 Task: Create a blank project AgileMind with privacy Public and default view as List and in the team Taskers . Create three sections in the project as To-Do, Doing and Done
Action: Mouse moved to (656, 453)
Screenshot: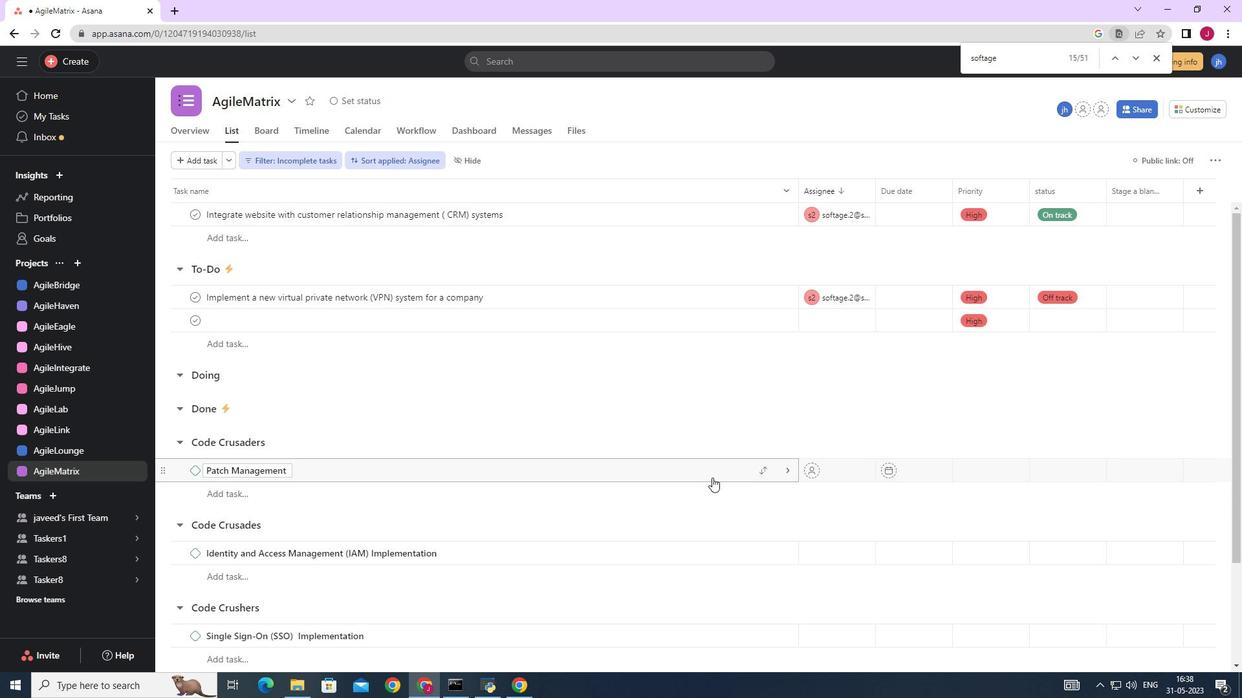 
Action: Mouse scrolled (659, 455) with delta (0, 0)
Screenshot: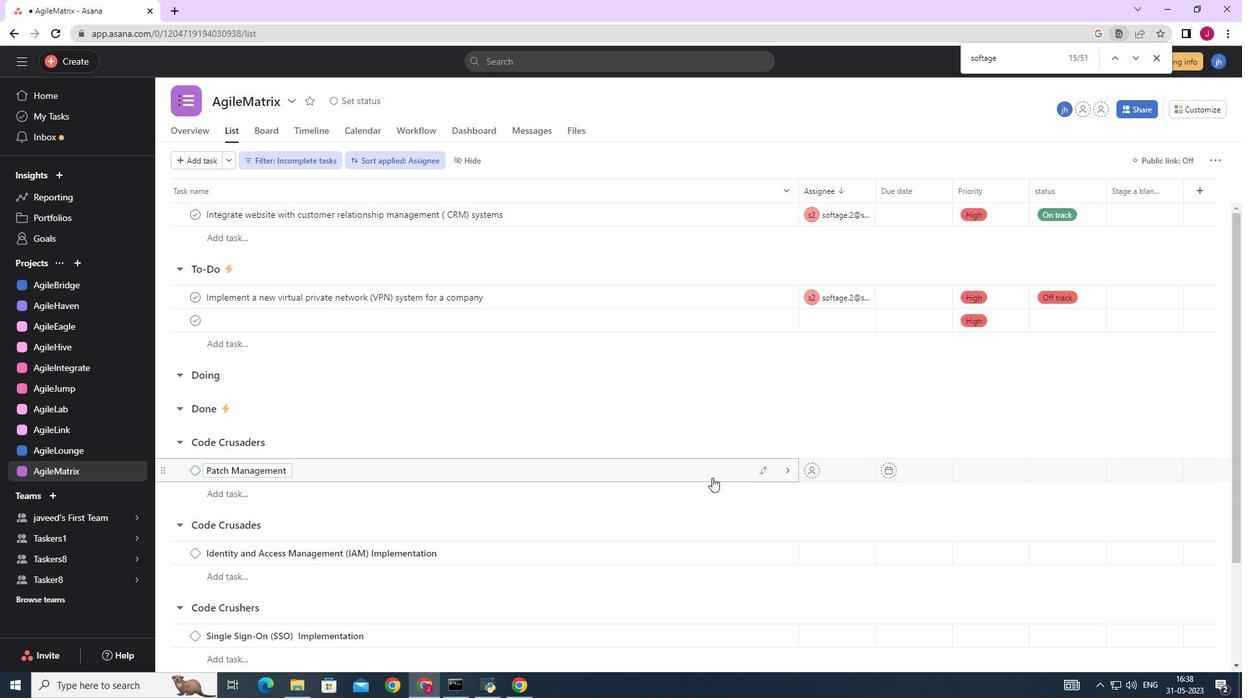 
Action: Mouse moved to (652, 450)
Screenshot: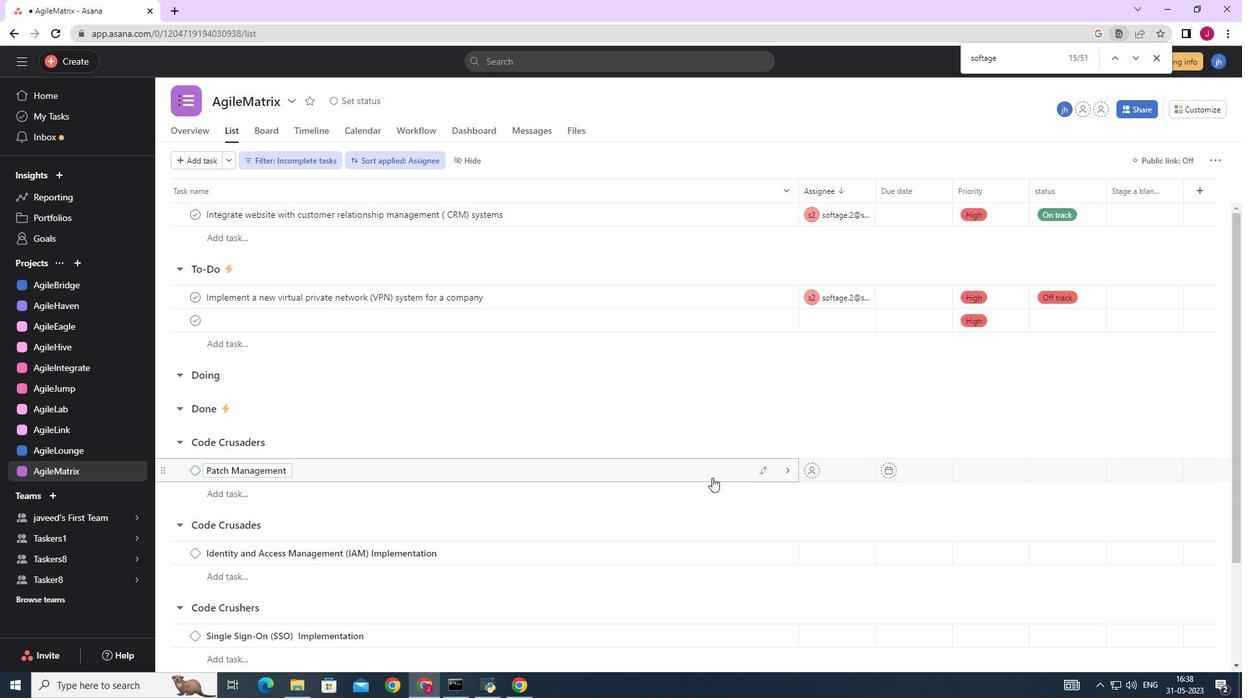 
Action: Mouse scrolled (656, 452) with delta (0, 0)
Screenshot: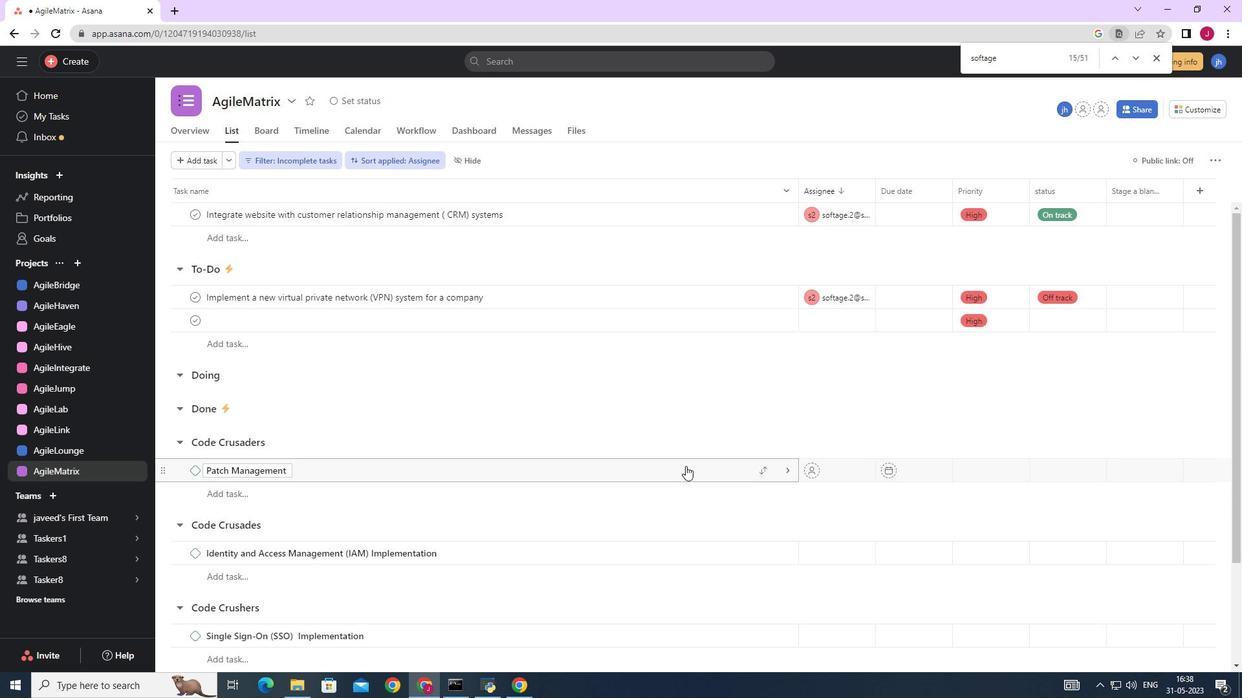 
Action: Mouse moved to (634, 439)
Screenshot: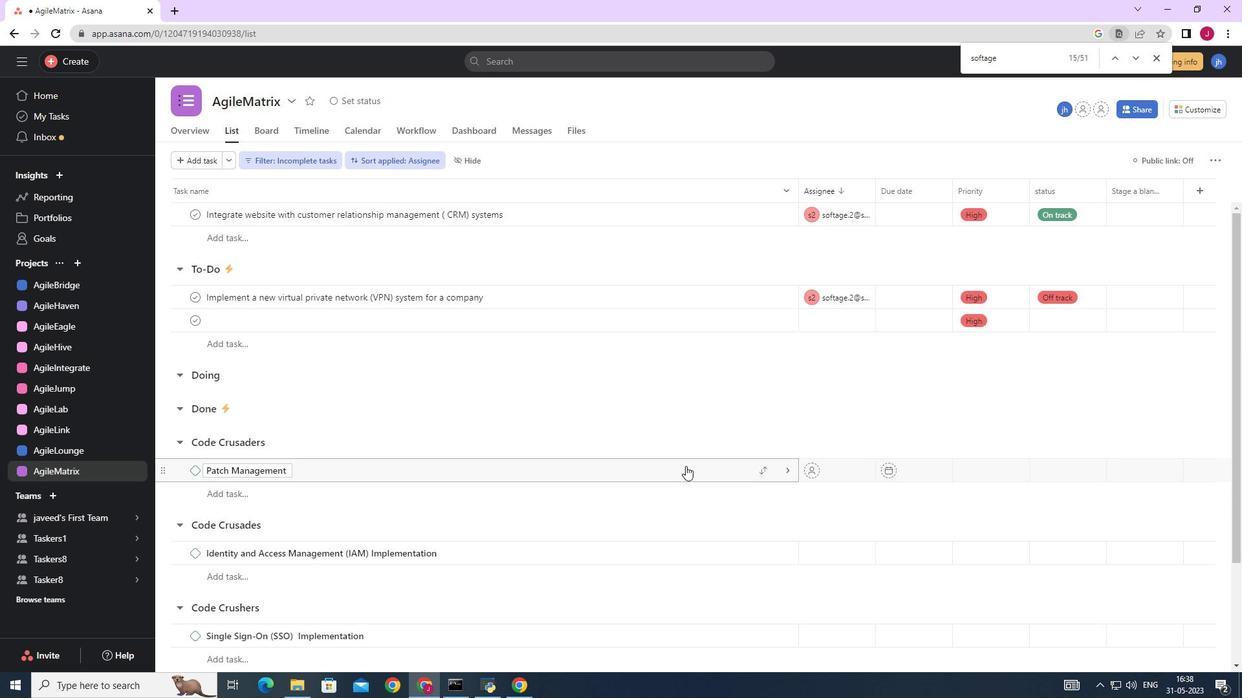 
Action: Mouse scrolled (648, 448) with delta (0, 0)
Screenshot: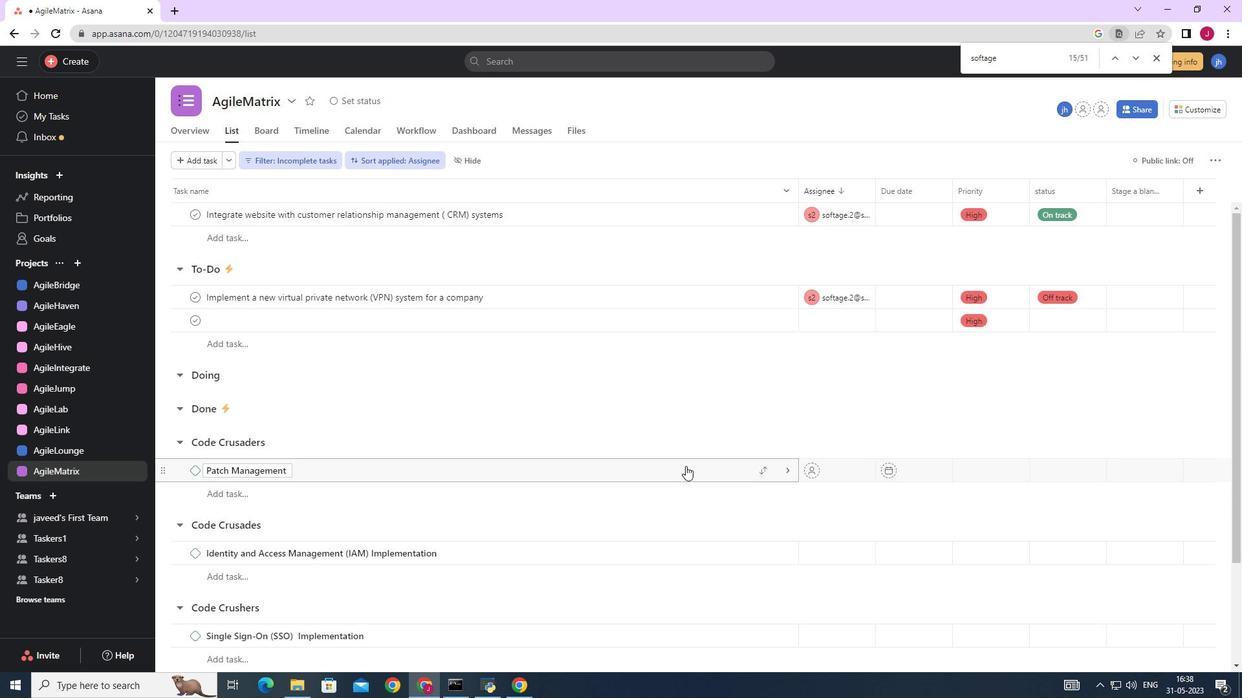
Action: Mouse moved to (583, 419)
Screenshot: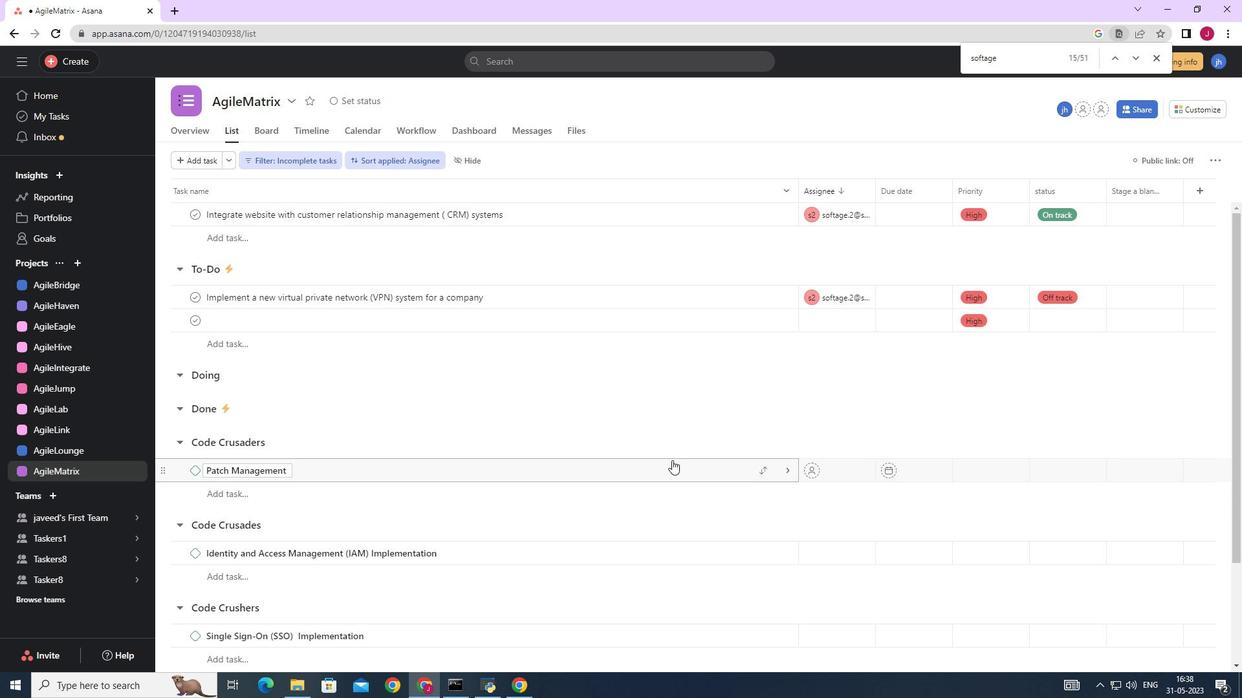 
Action: Mouse scrolled (598, 424) with delta (0, 0)
Screenshot: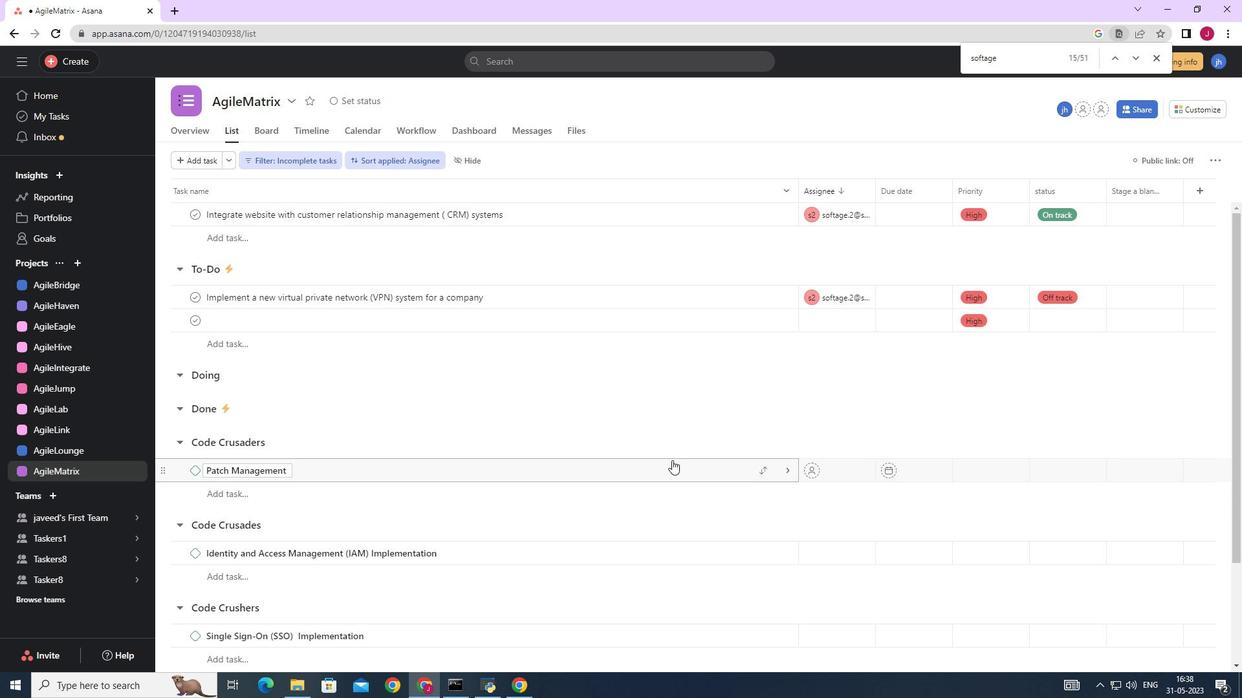 
Action: Mouse moved to (71, 262)
Screenshot: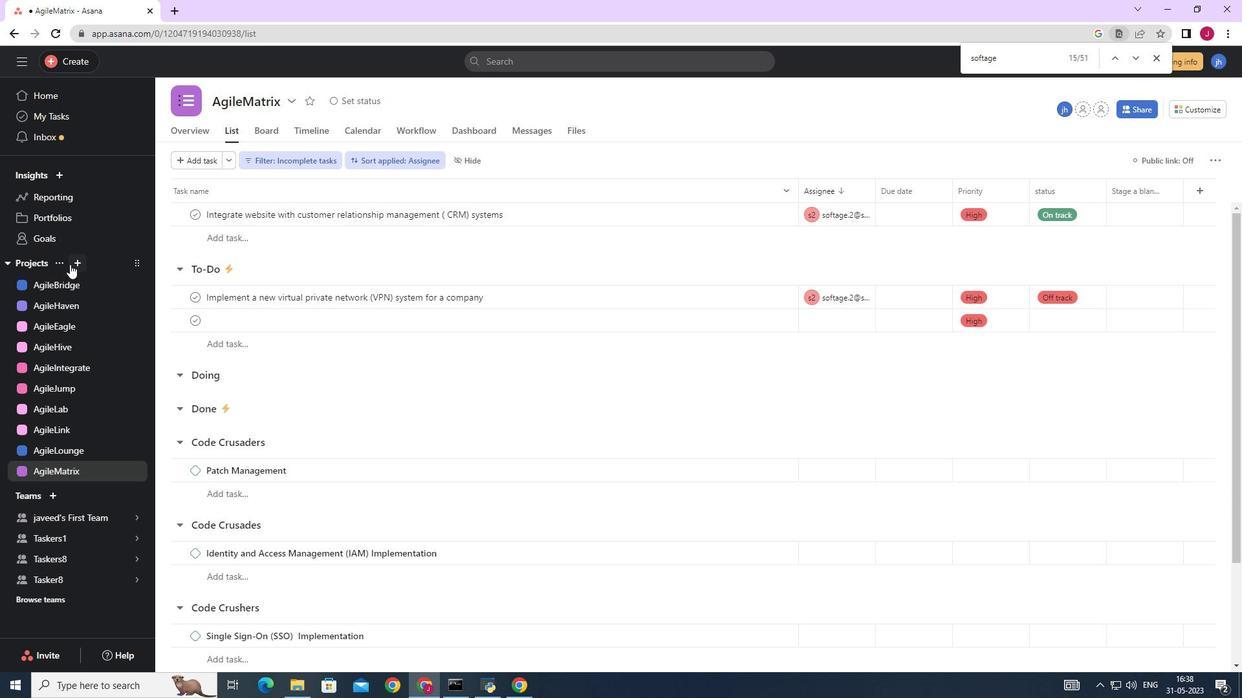 
Action: Mouse pressed left at (71, 262)
Screenshot: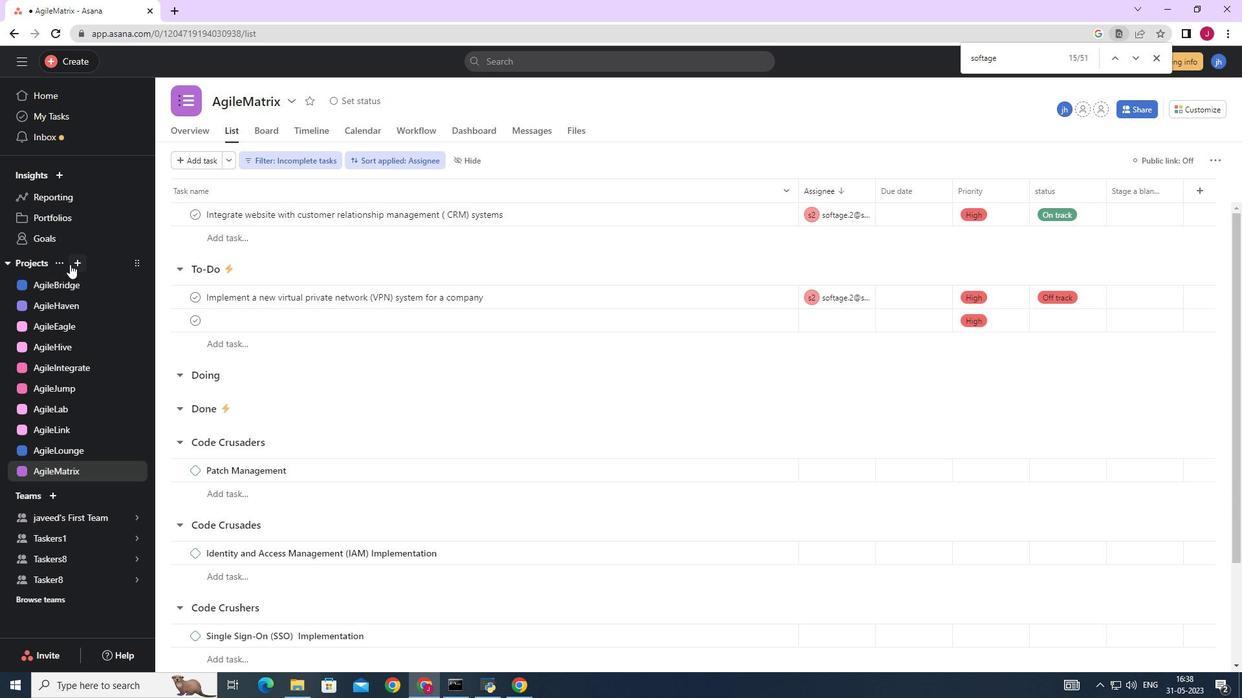 
Action: Mouse moved to (121, 287)
Screenshot: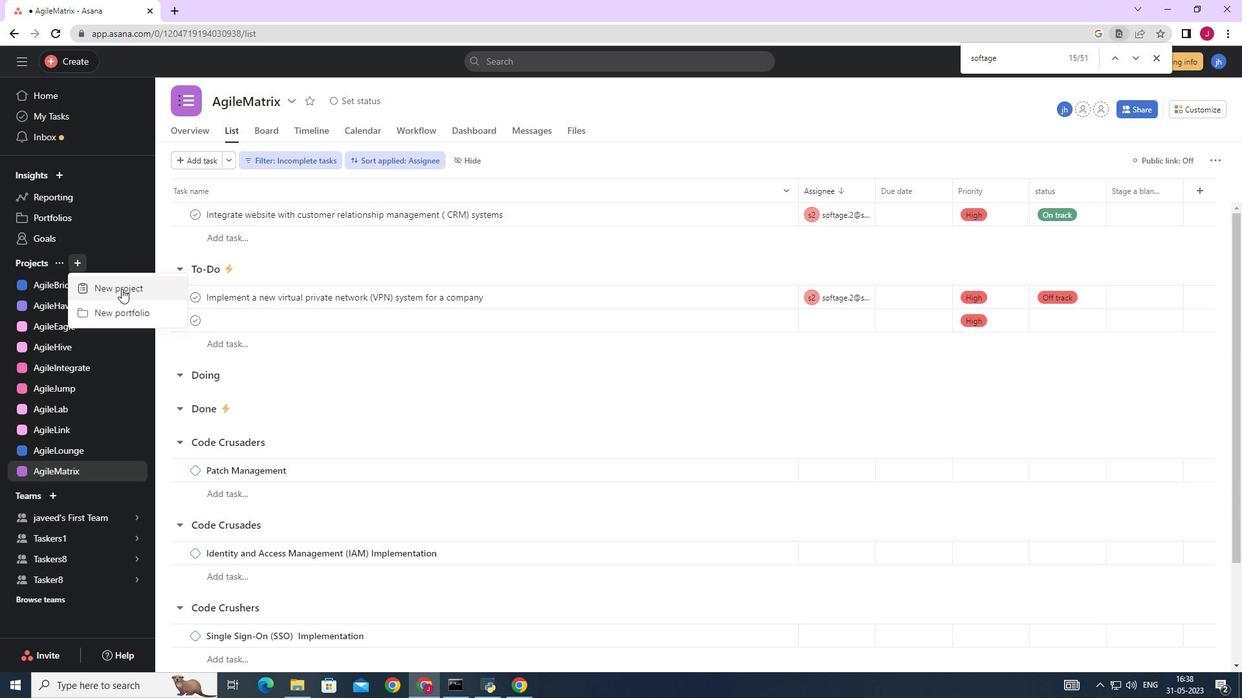 
Action: Mouse pressed left at (121, 287)
Screenshot: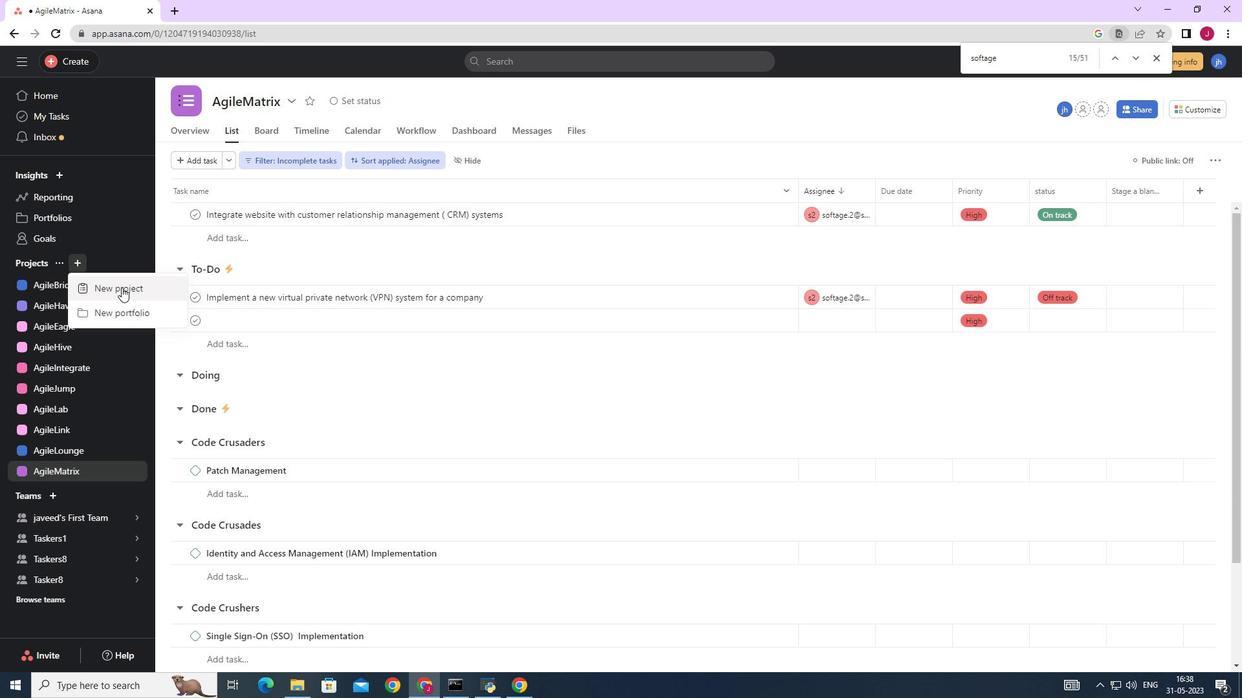 
Action: Mouse moved to (537, 266)
Screenshot: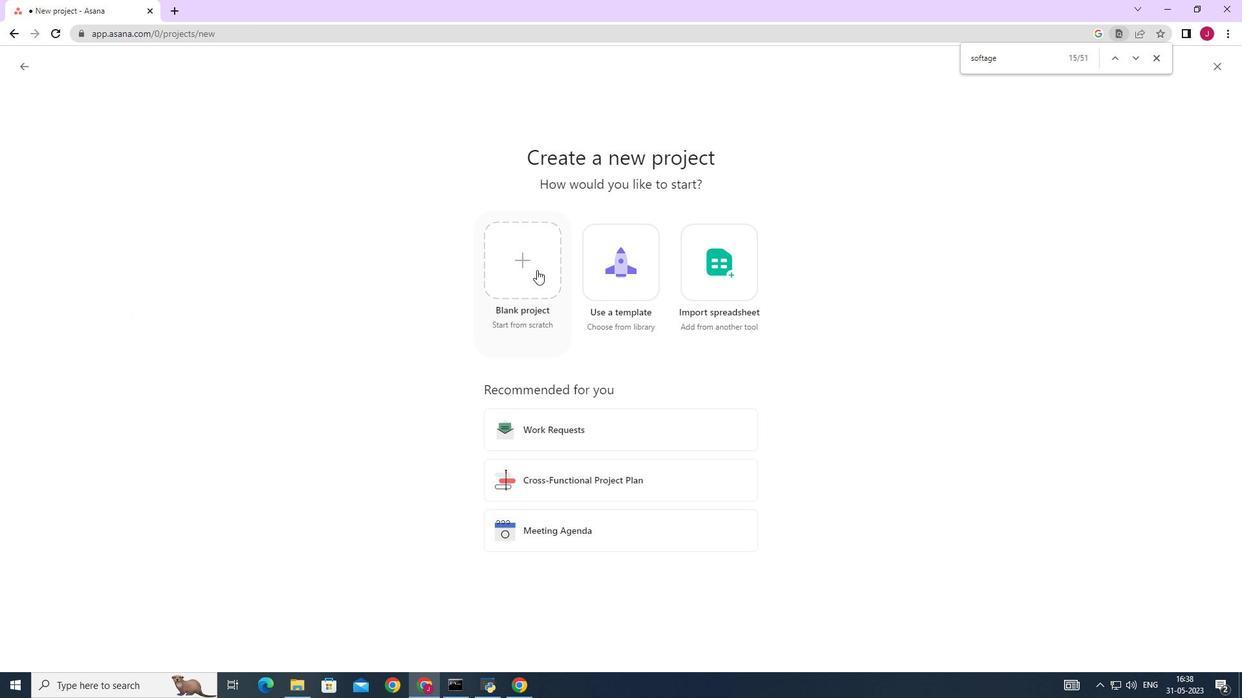
Action: Mouse pressed left at (537, 266)
Screenshot: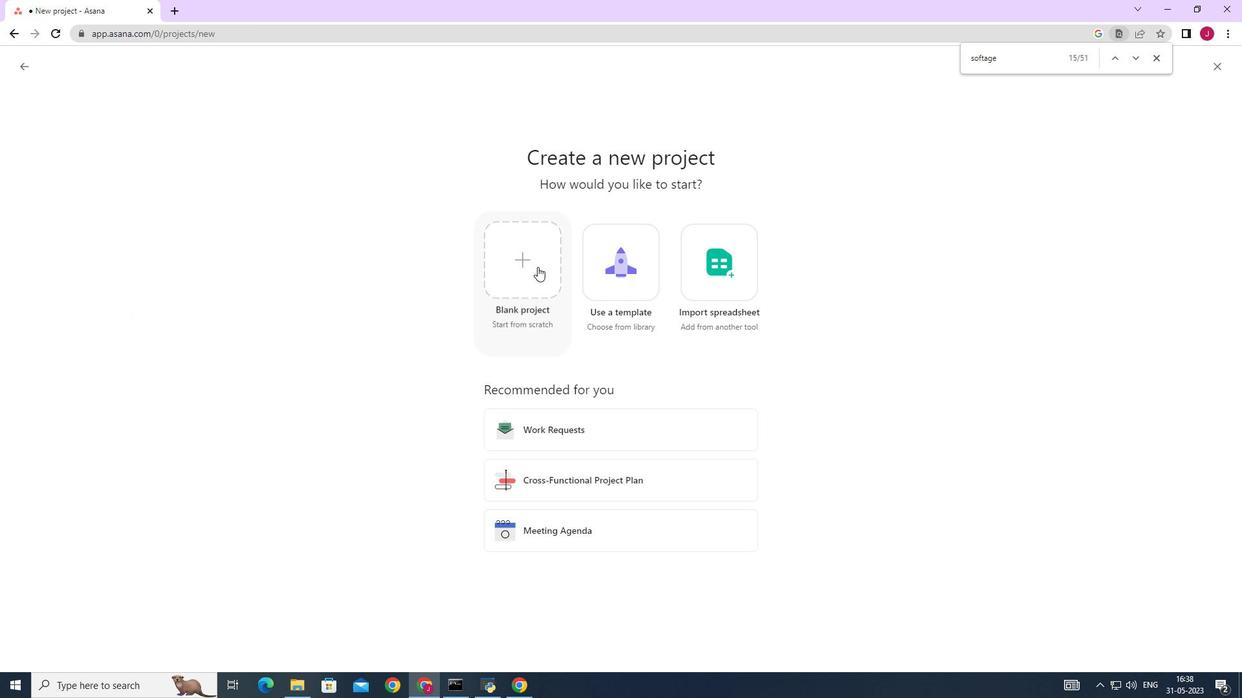 
Action: Mouse moved to (339, 165)
Screenshot: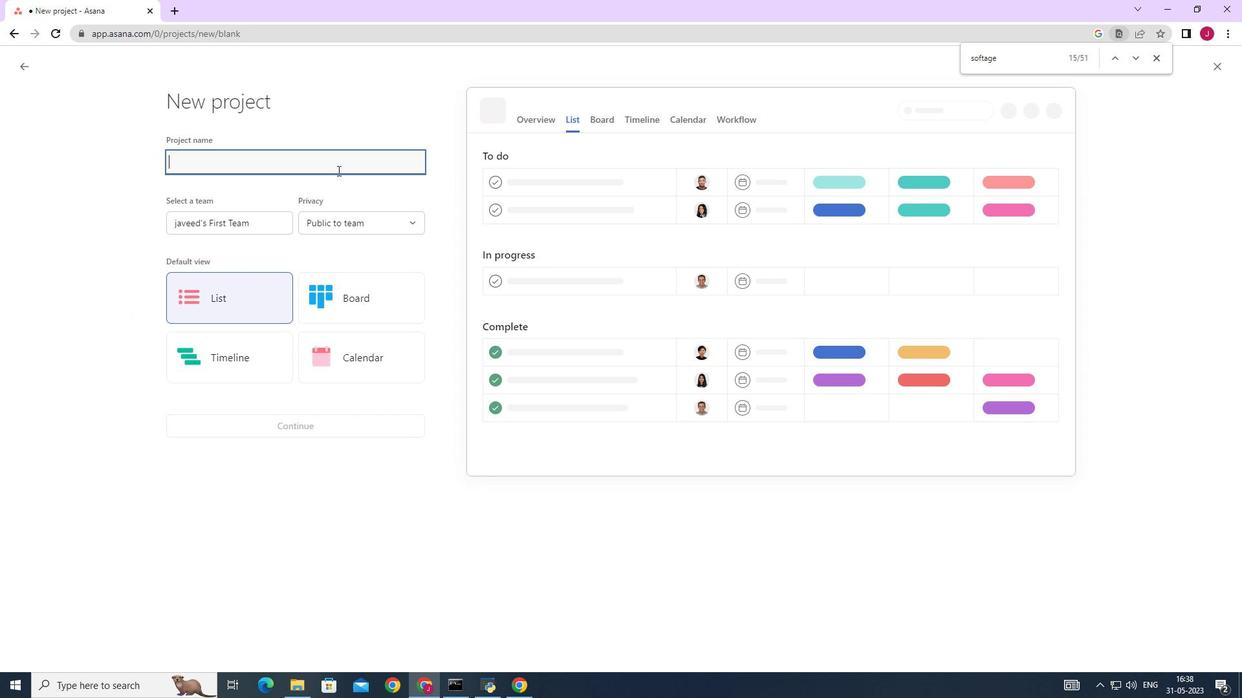 
Action: Key pressed <Key.caps_lock>A<Key.caps_lock>gile<Key.caps_lock>M<Key.caps_lock>ind
Screenshot: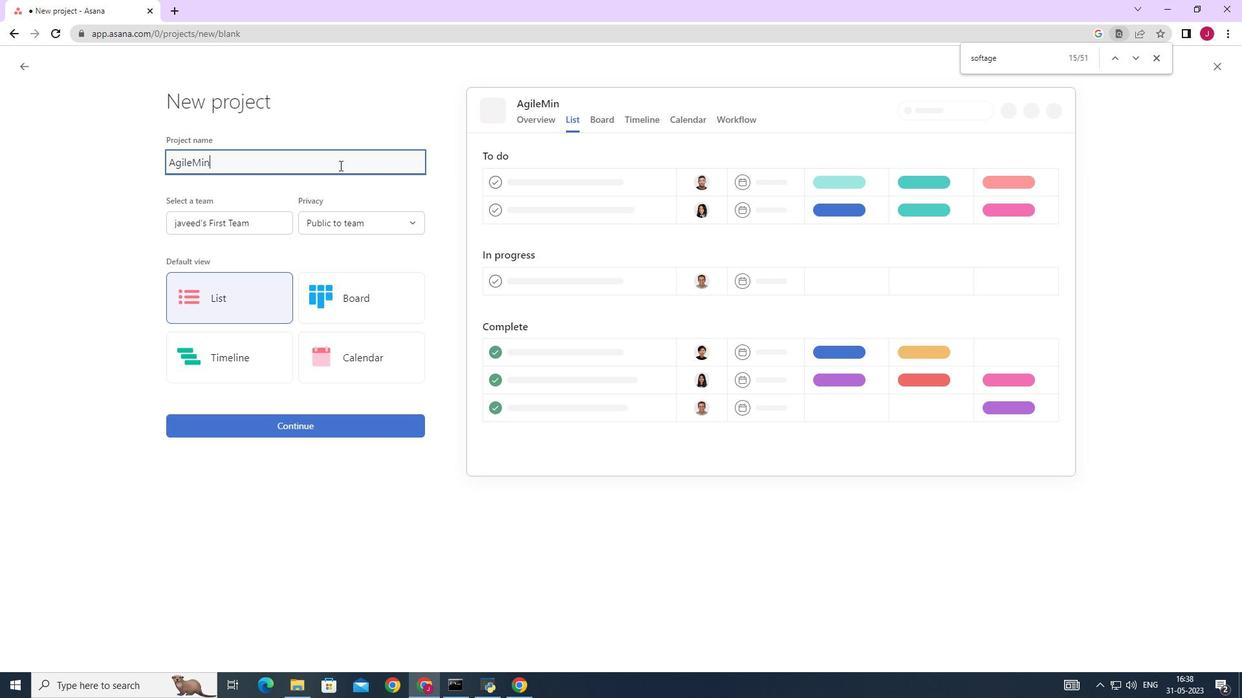 
Action: Mouse moved to (243, 220)
Screenshot: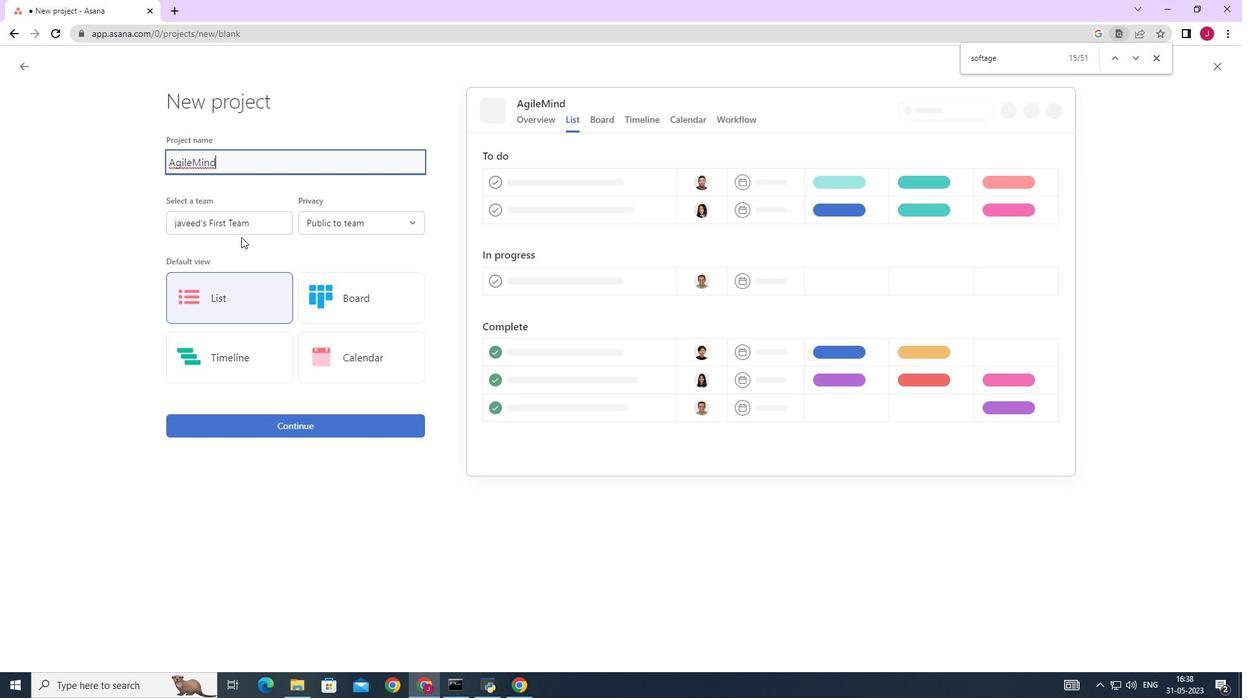 
Action: Mouse pressed left at (243, 220)
Screenshot: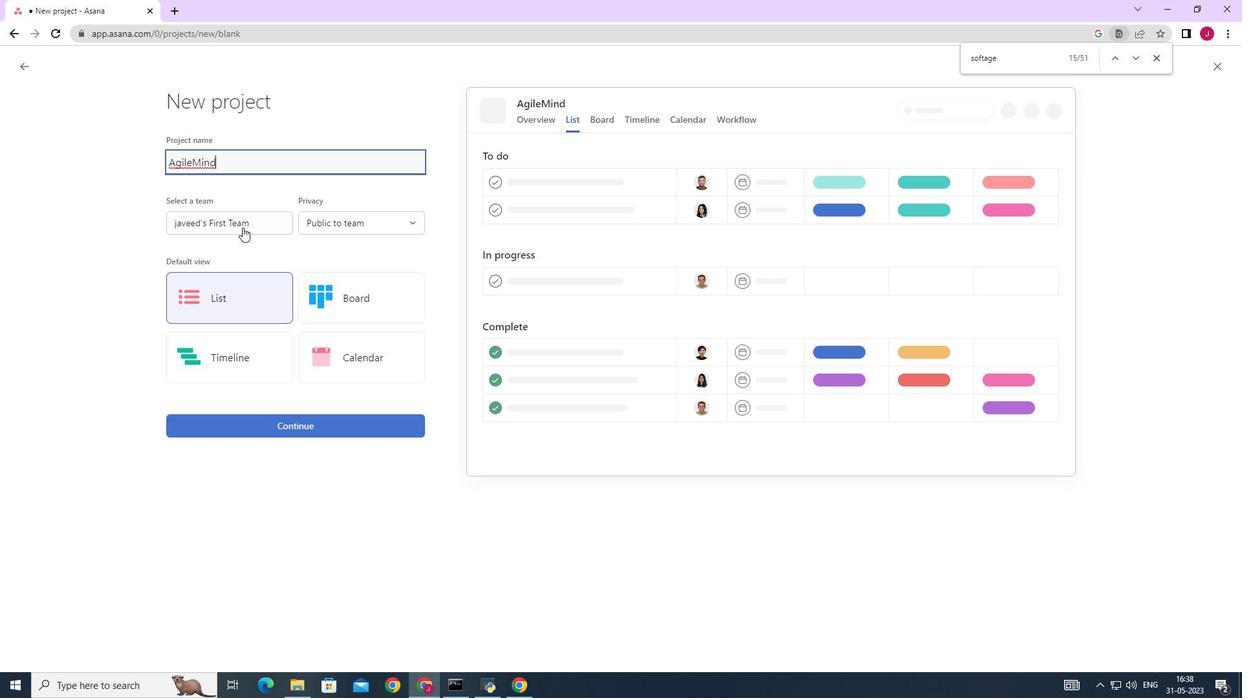 
Action: Mouse moved to (224, 271)
Screenshot: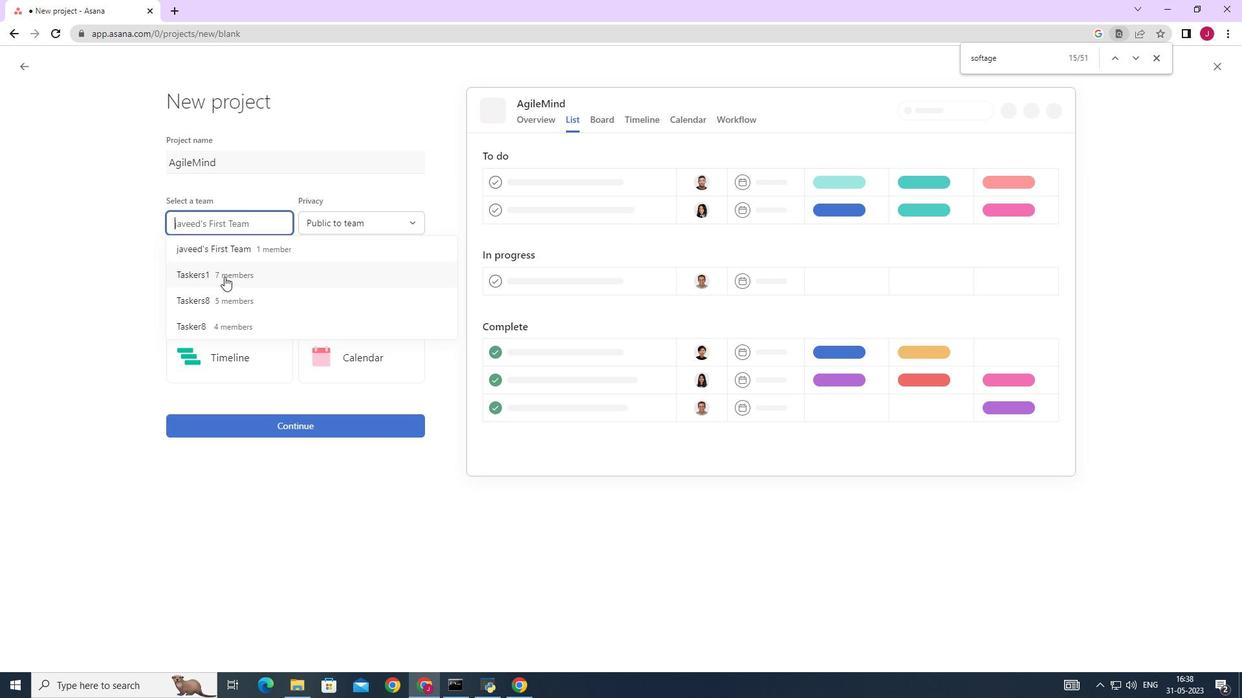 
Action: Mouse pressed left at (224, 271)
Screenshot: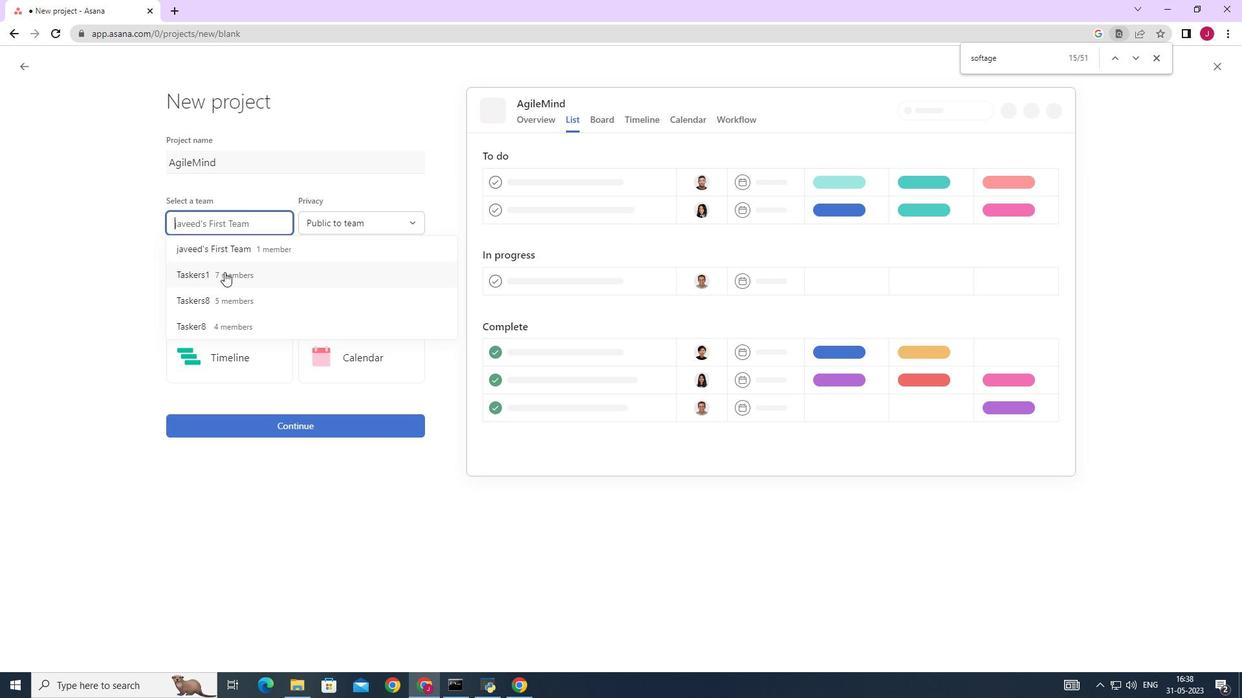
Action: Mouse moved to (368, 225)
Screenshot: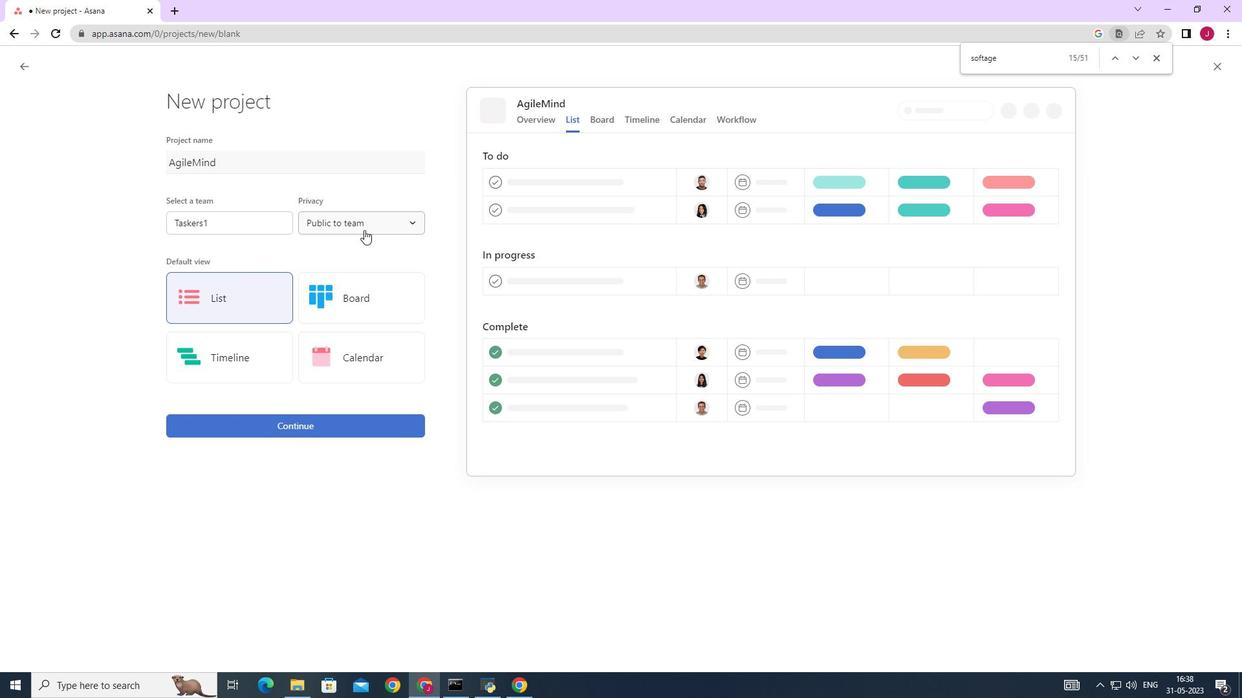 
Action: Mouse pressed left at (368, 225)
Screenshot: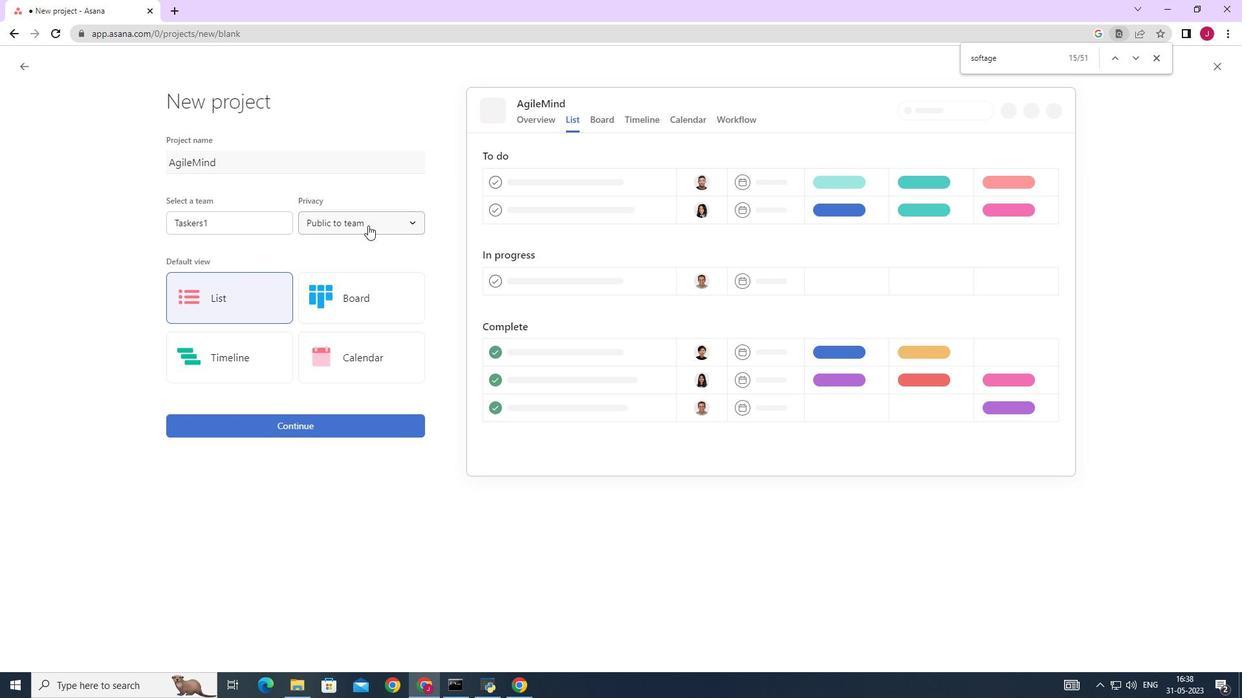 
Action: Mouse moved to (356, 249)
Screenshot: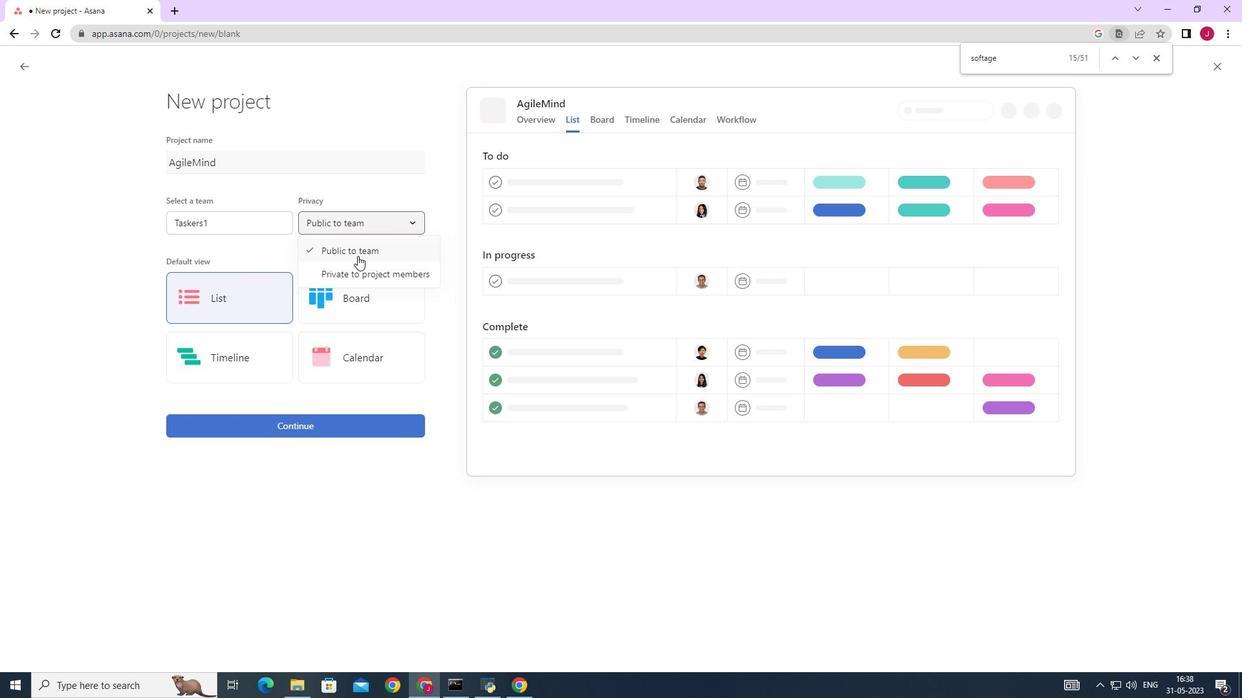 
Action: Mouse pressed left at (356, 249)
Screenshot: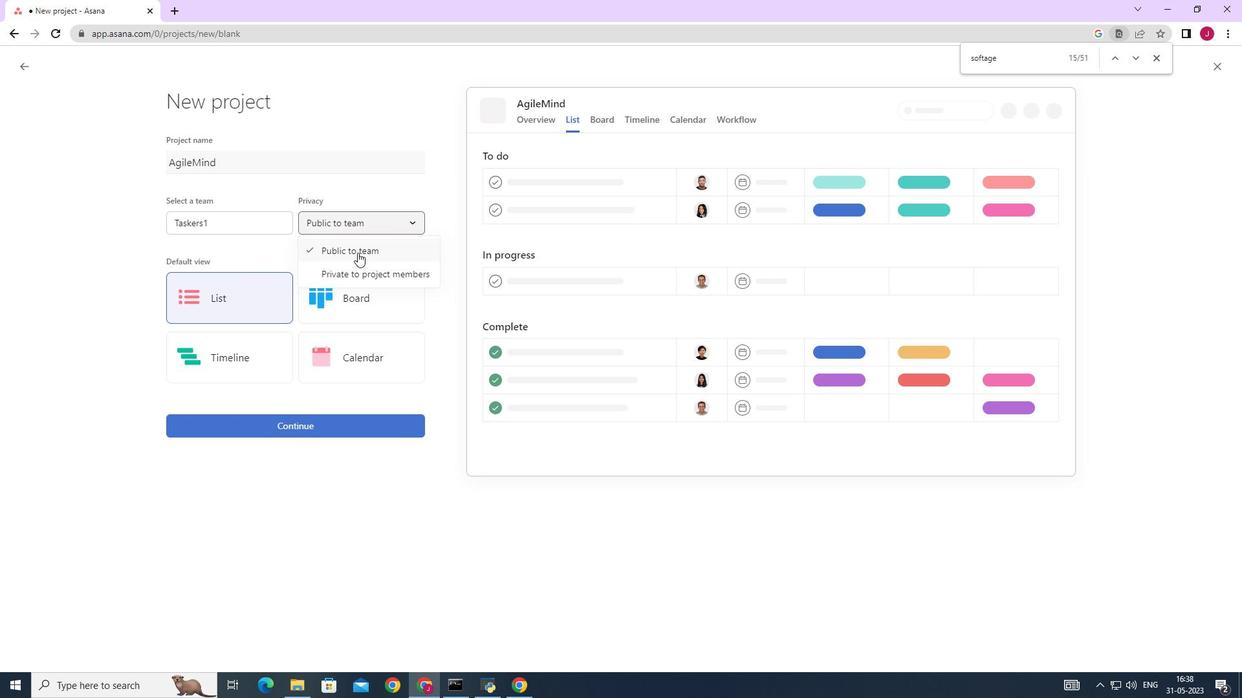 
Action: Mouse moved to (235, 295)
Screenshot: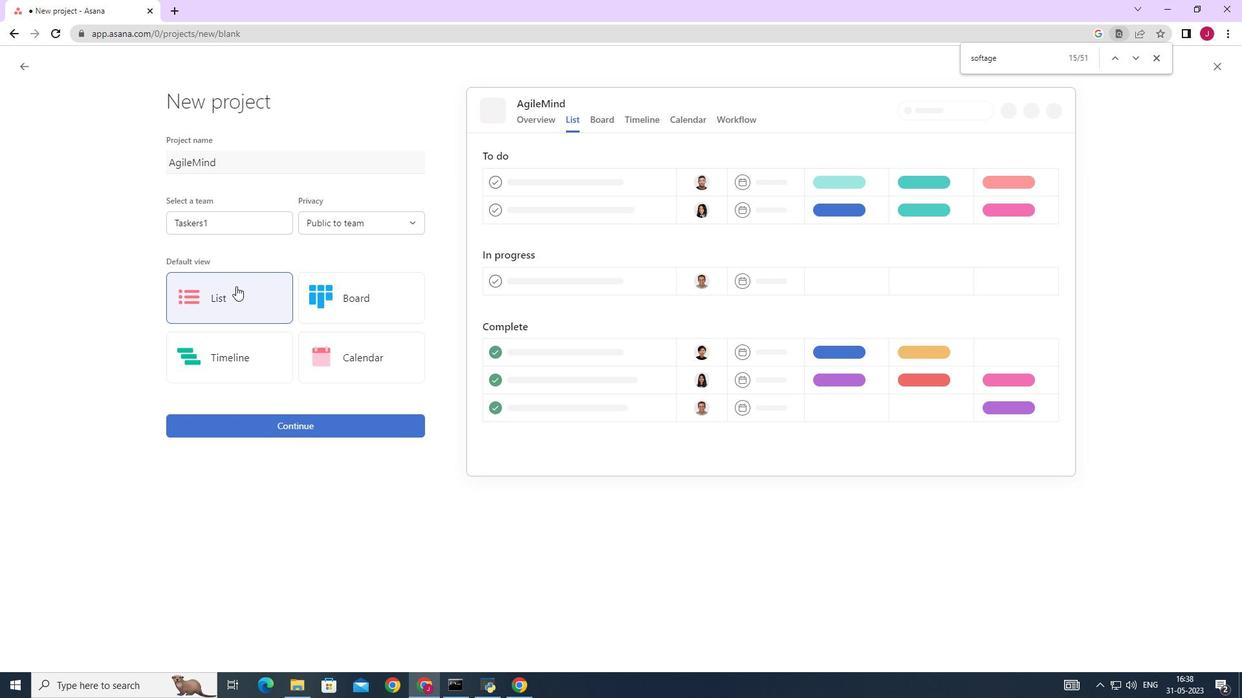 
Action: Mouse pressed left at (235, 295)
Screenshot: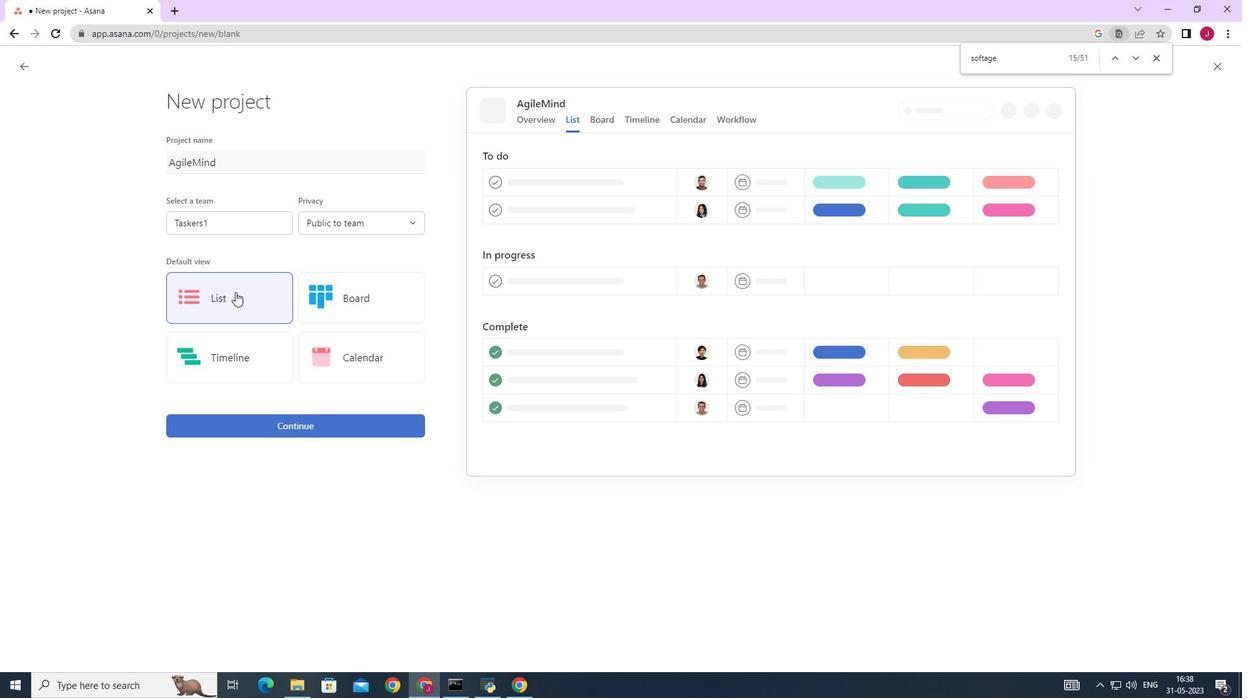 
Action: Mouse moved to (291, 422)
Screenshot: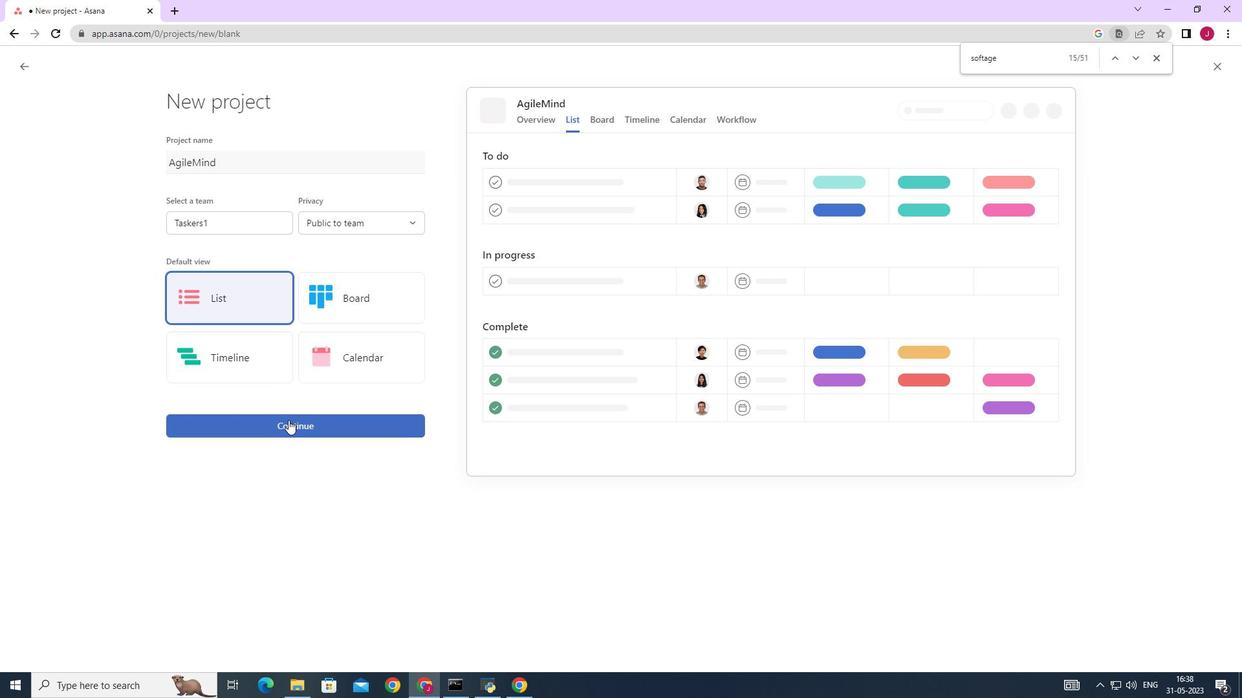 
Action: Mouse pressed left at (291, 422)
Screenshot: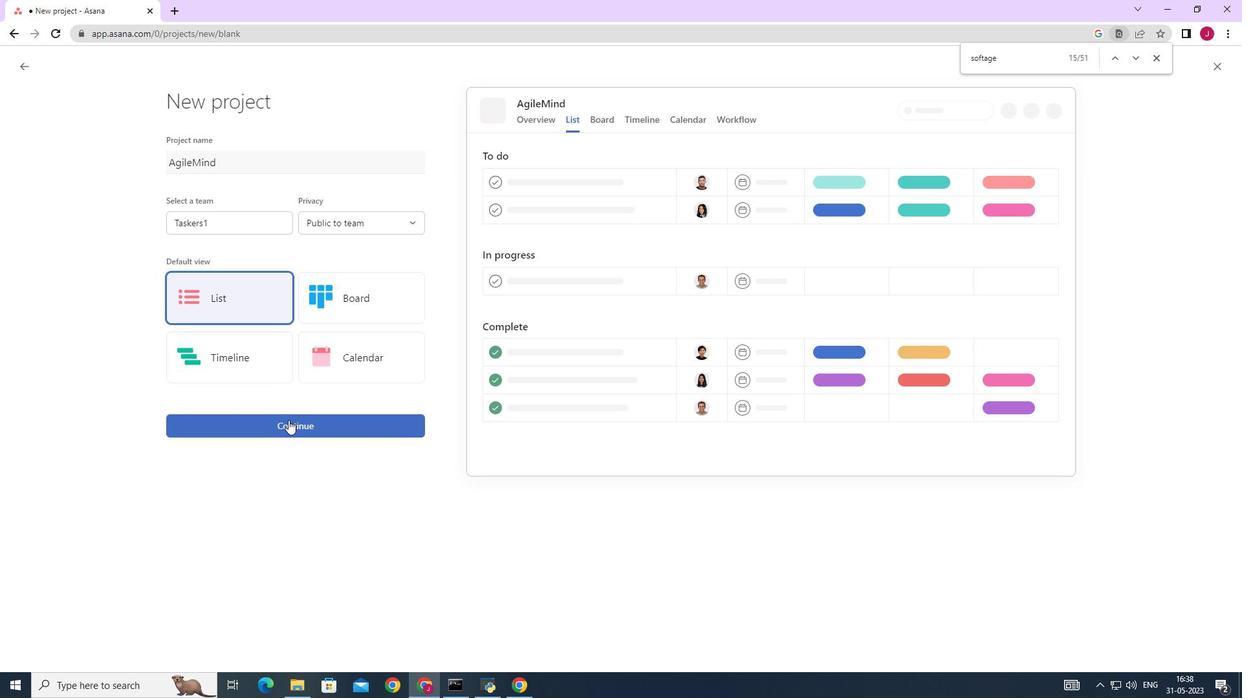
Action: Mouse moved to (302, 342)
Screenshot: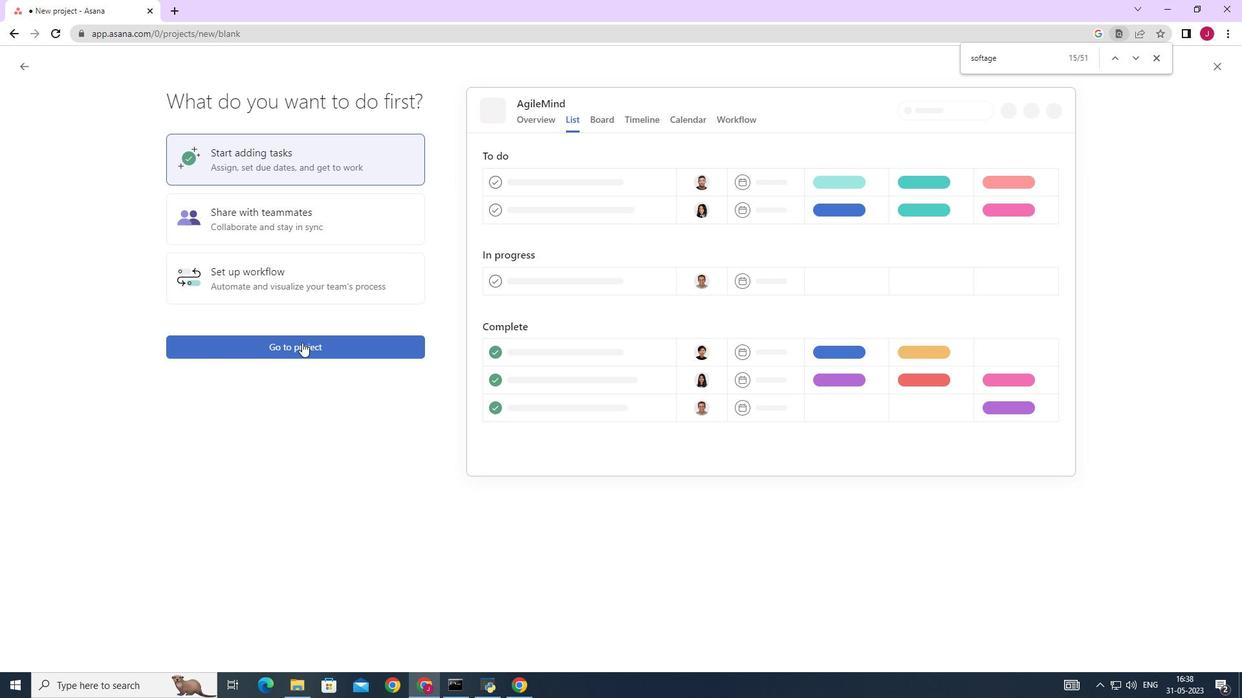 
Action: Mouse pressed left at (302, 342)
Screenshot: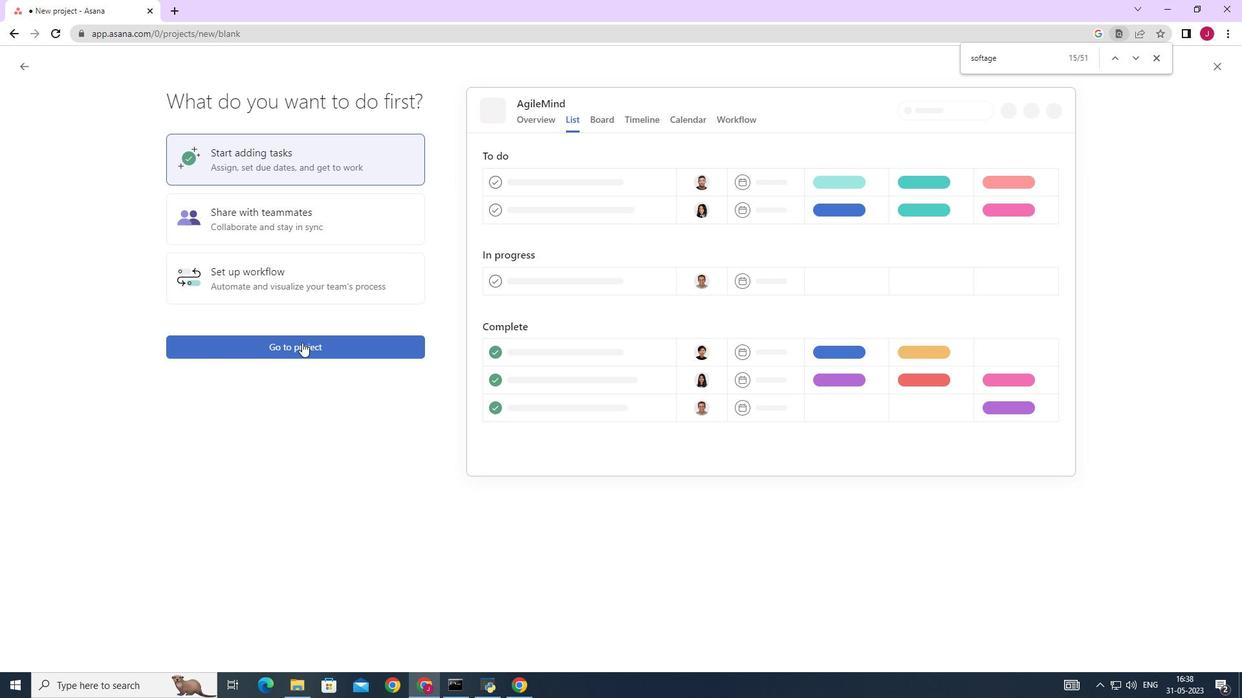 
Action: Mouse moved to (219, 285)
Screenshot: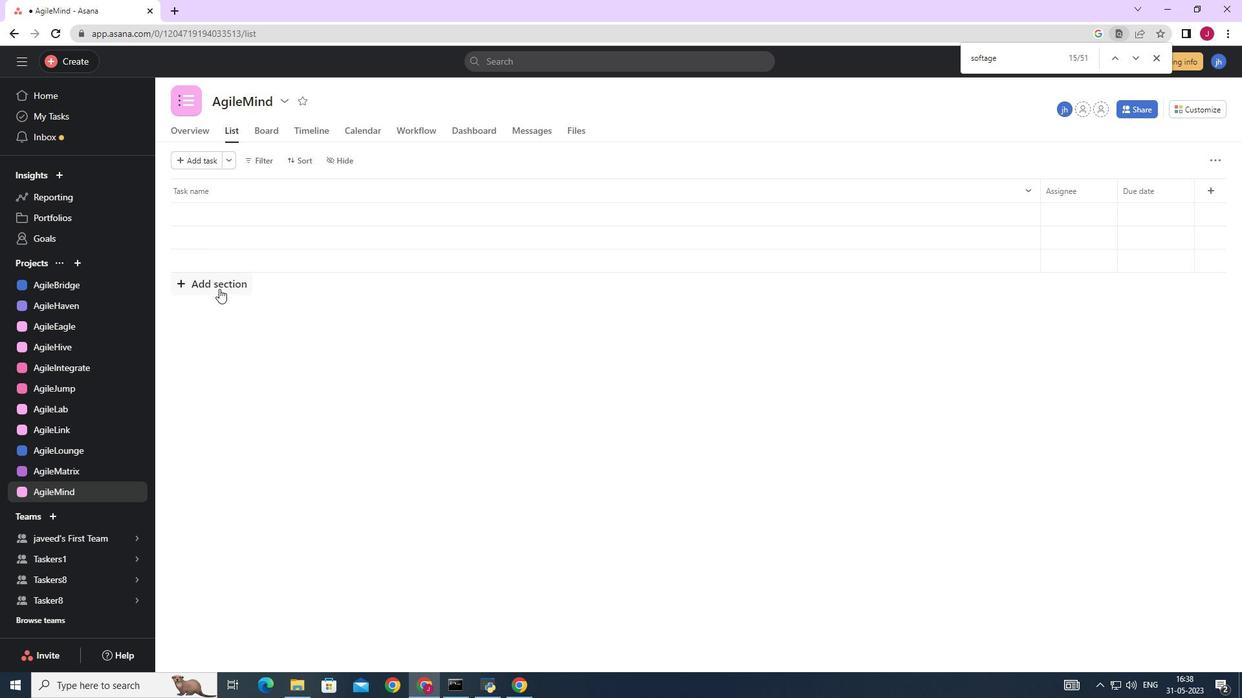 
Action: Mouse pressed left at (219, 285)
Screenshot: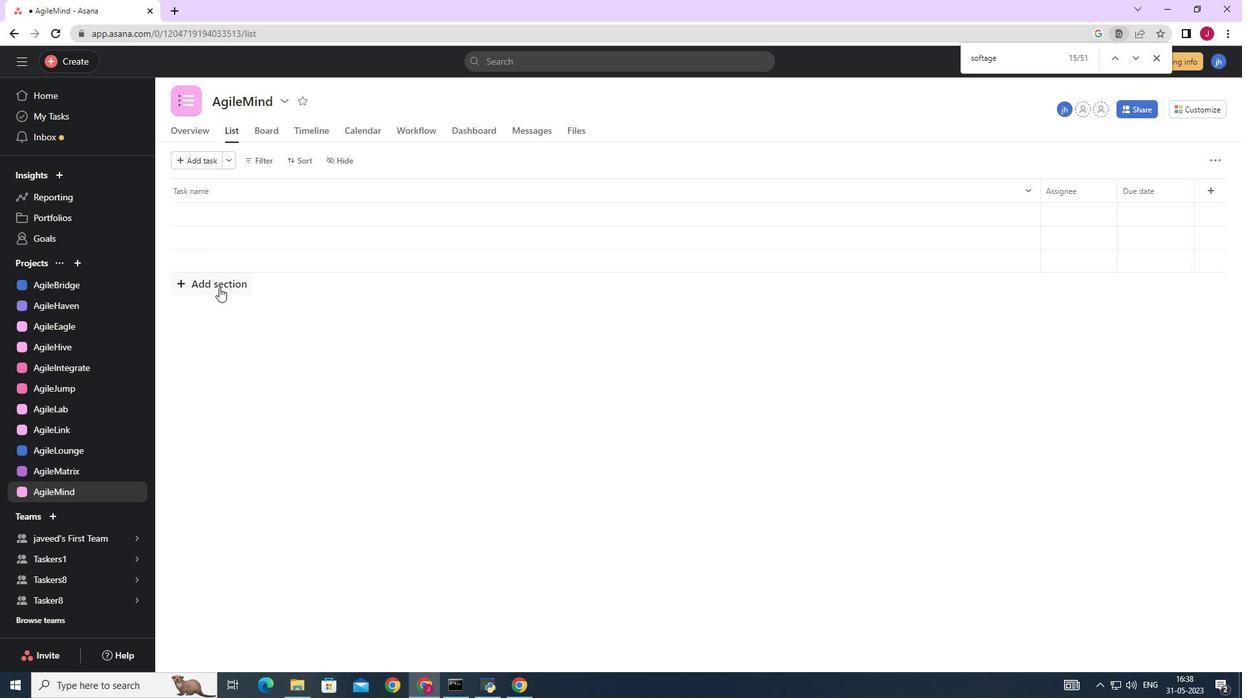 
Action: Mouse moved to (219, 282)
Screenshot: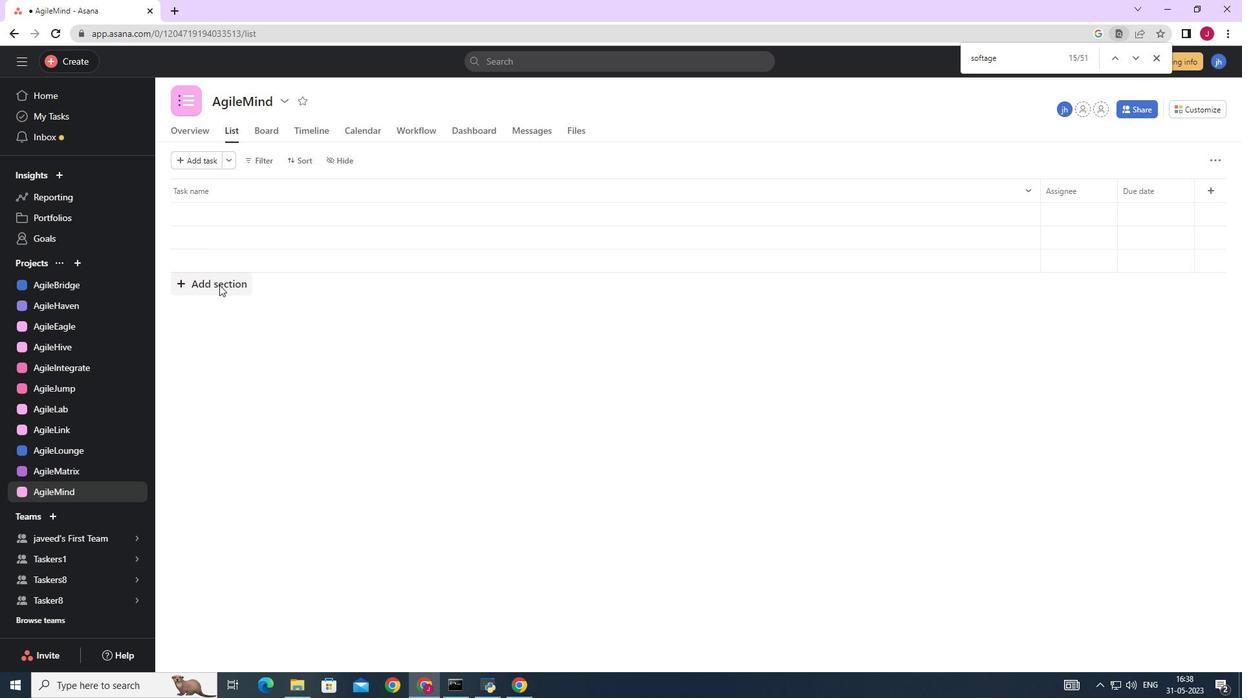 
Action: Key pressed <Key.caps_lock>T<Key.caps_lock>o-<Key.caps_lock>D<Key.caps_lock>o
Screenshot: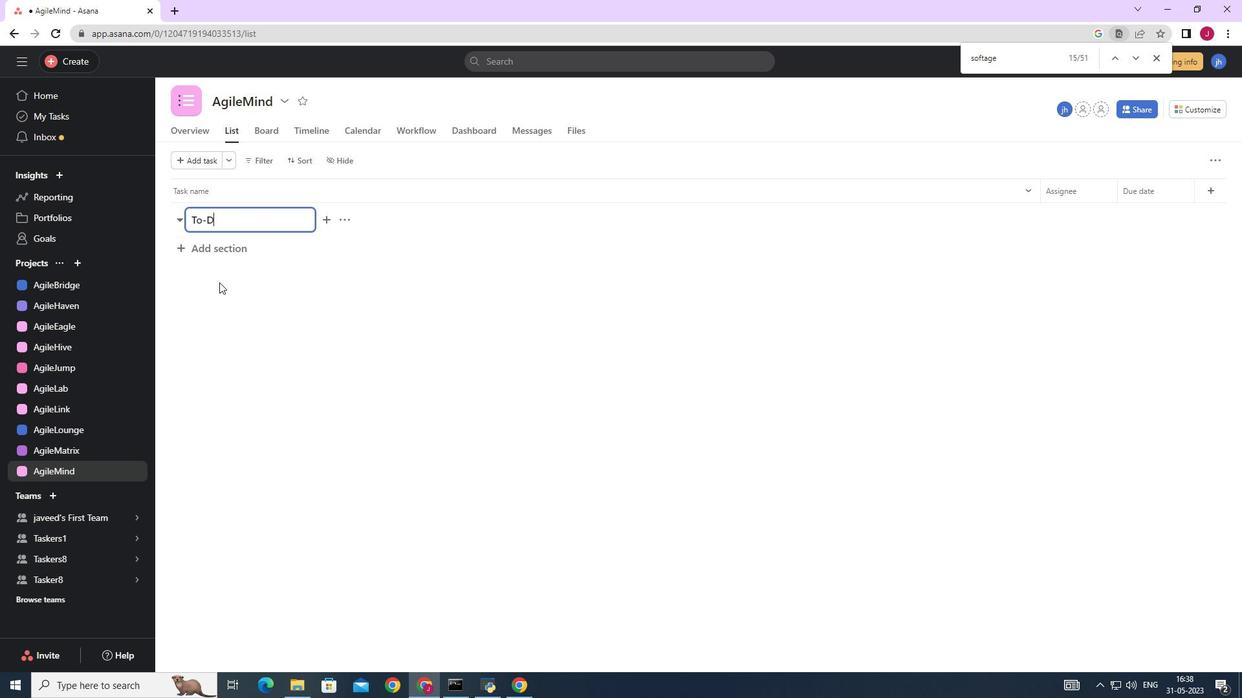 
Action: Mouse moved to (236, 248)
Screenshot: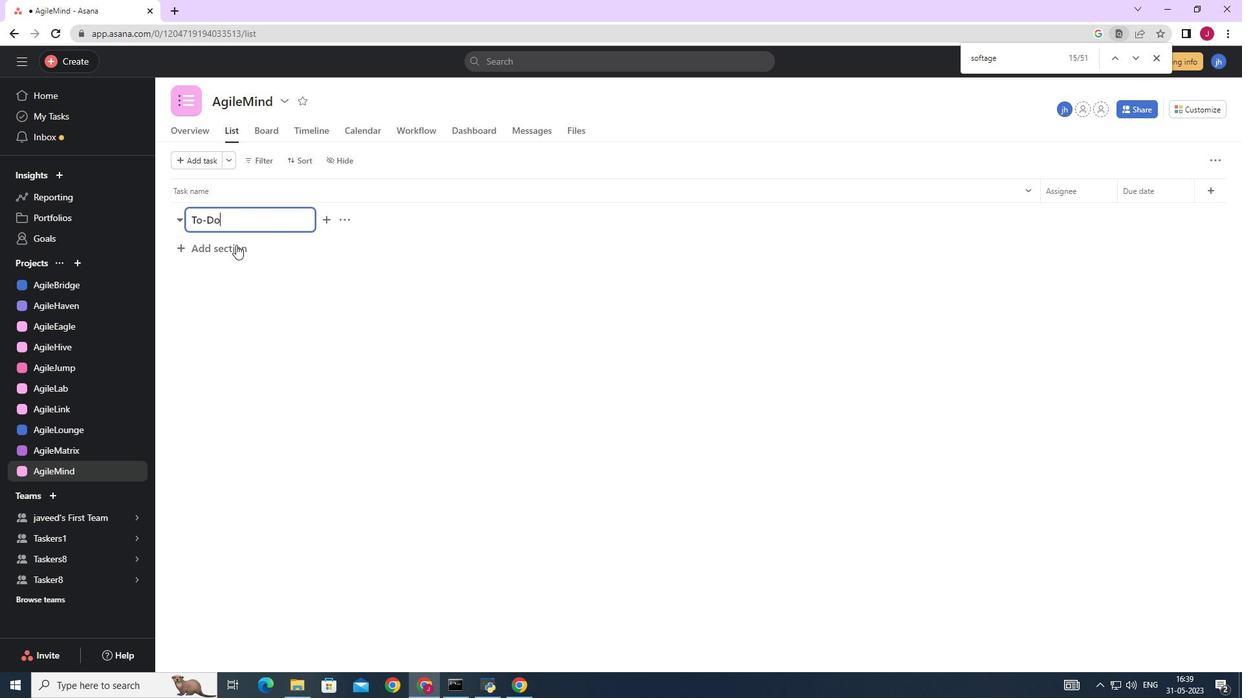 
Action: Mouse pressed left at (236, 248)
Screenshot: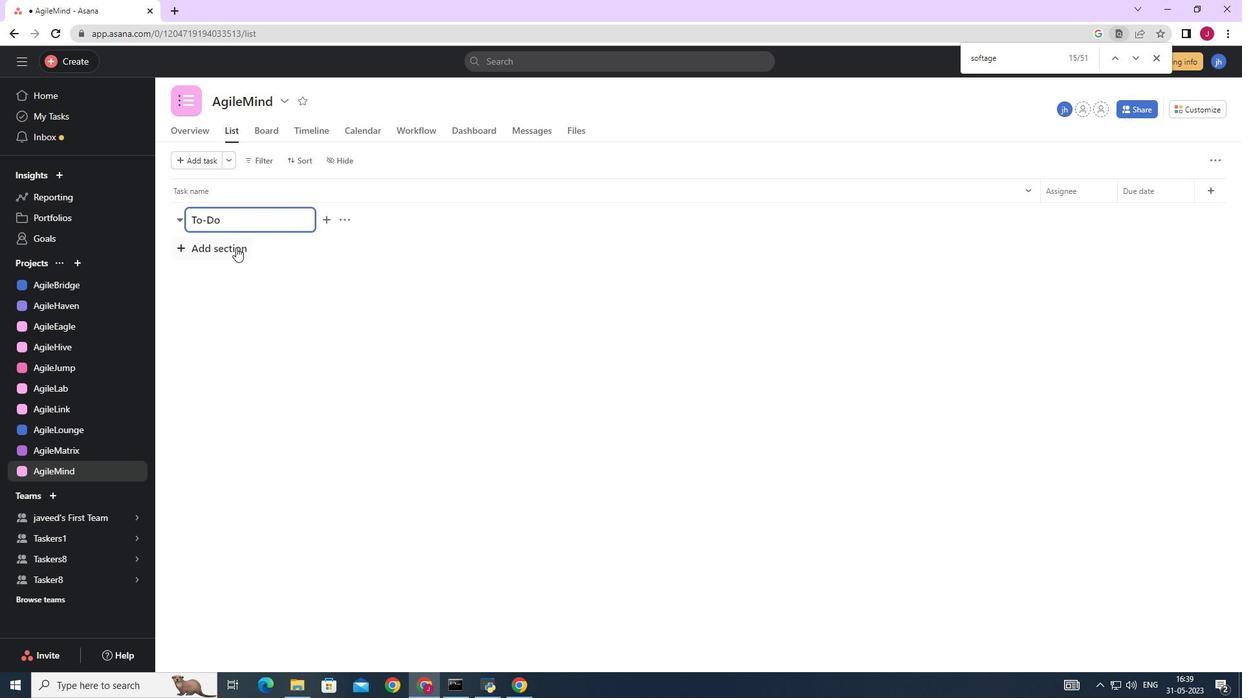 
Action: Key pressed <Key.caps_lock>D<Key.caps_lock>oing
Screenshot: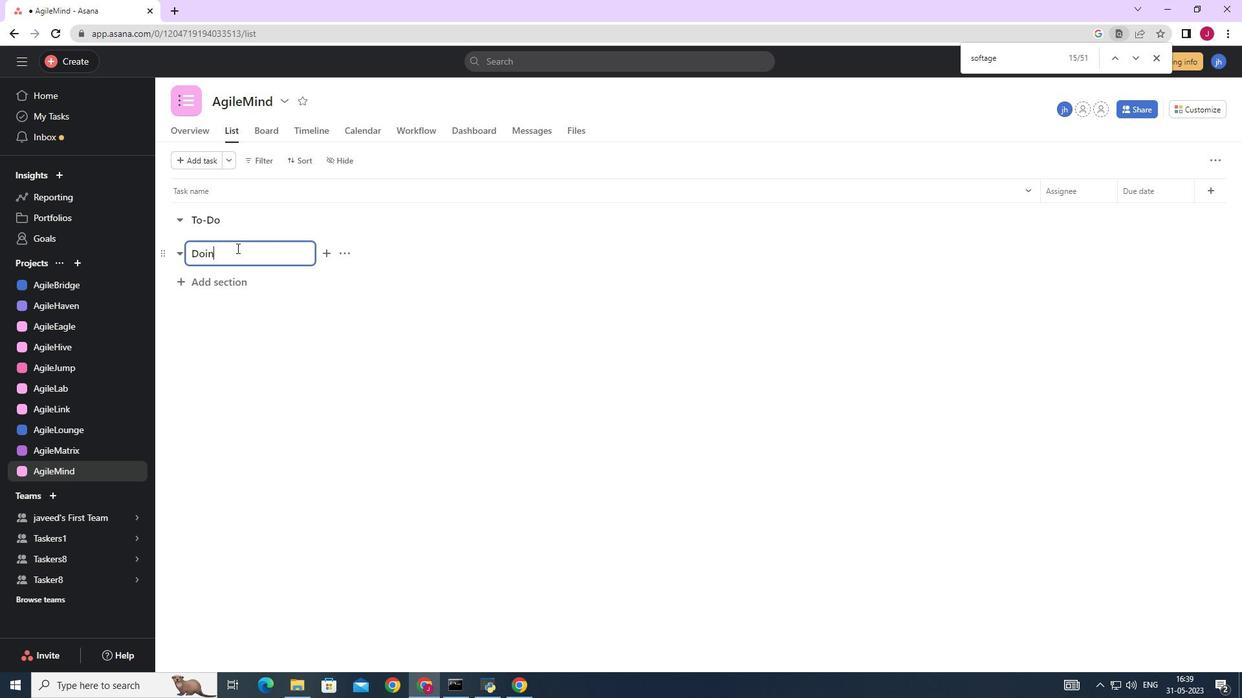
Action: Mouse moved to (235, 280)
Screenshot: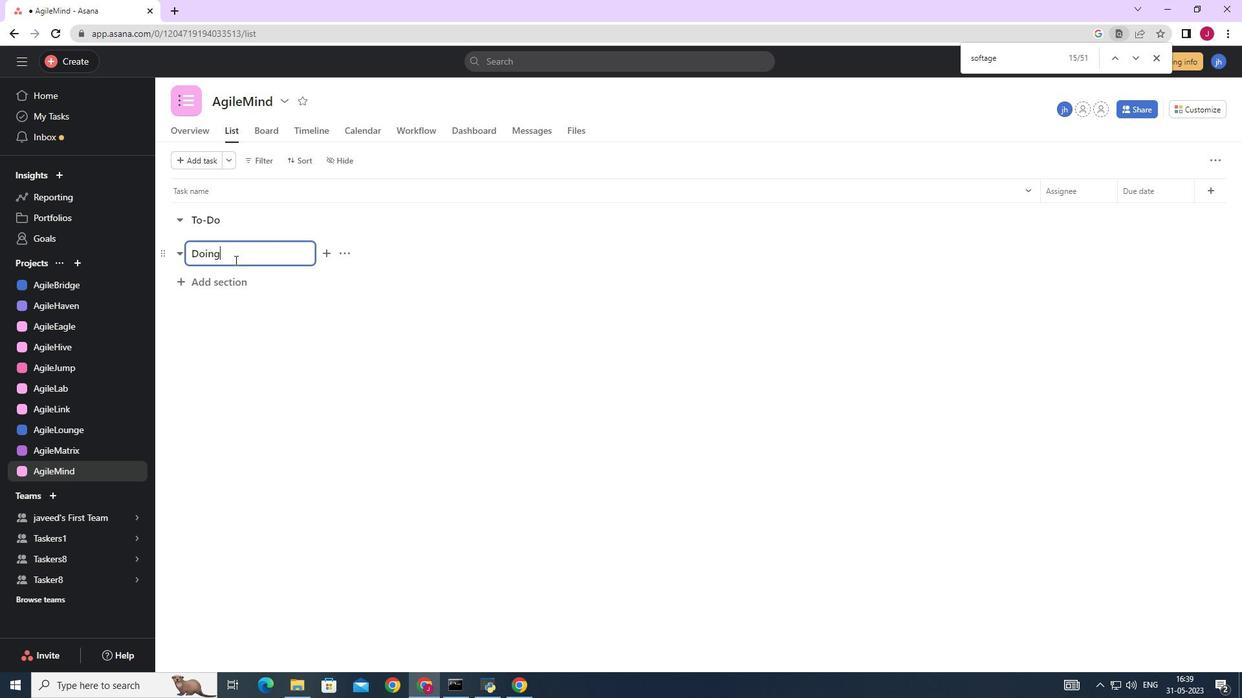 
Action: Mouse pressed left at (235, 280)
Screenshot: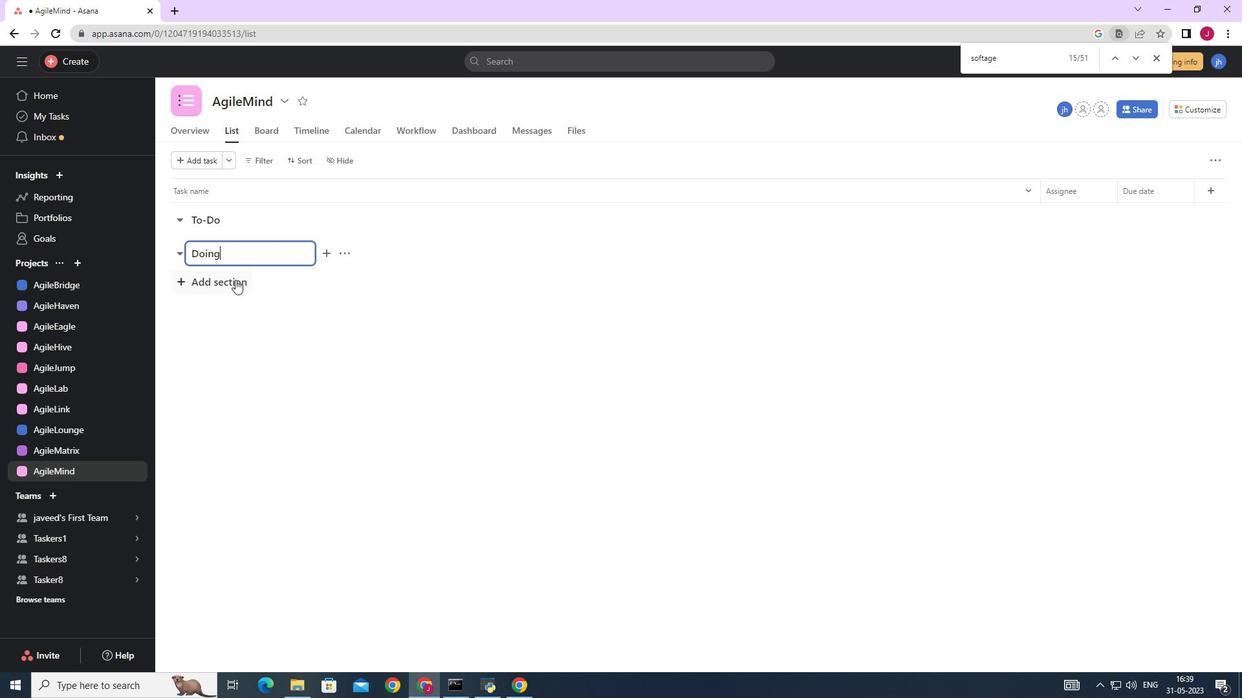 
Action: Key pressed <Key.caps_lock>D<Key.caps_lock>one<Key.enter>
Screenshot: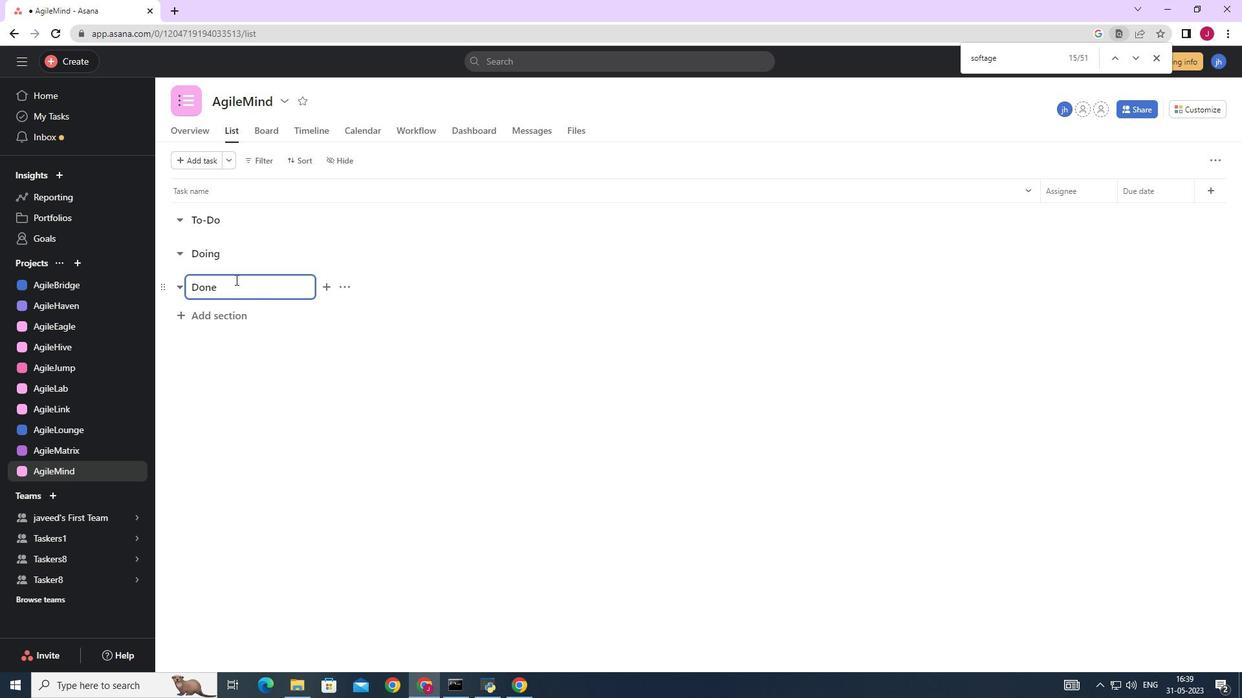 
Action: Mouse moved to (237, 281)
Screenshot: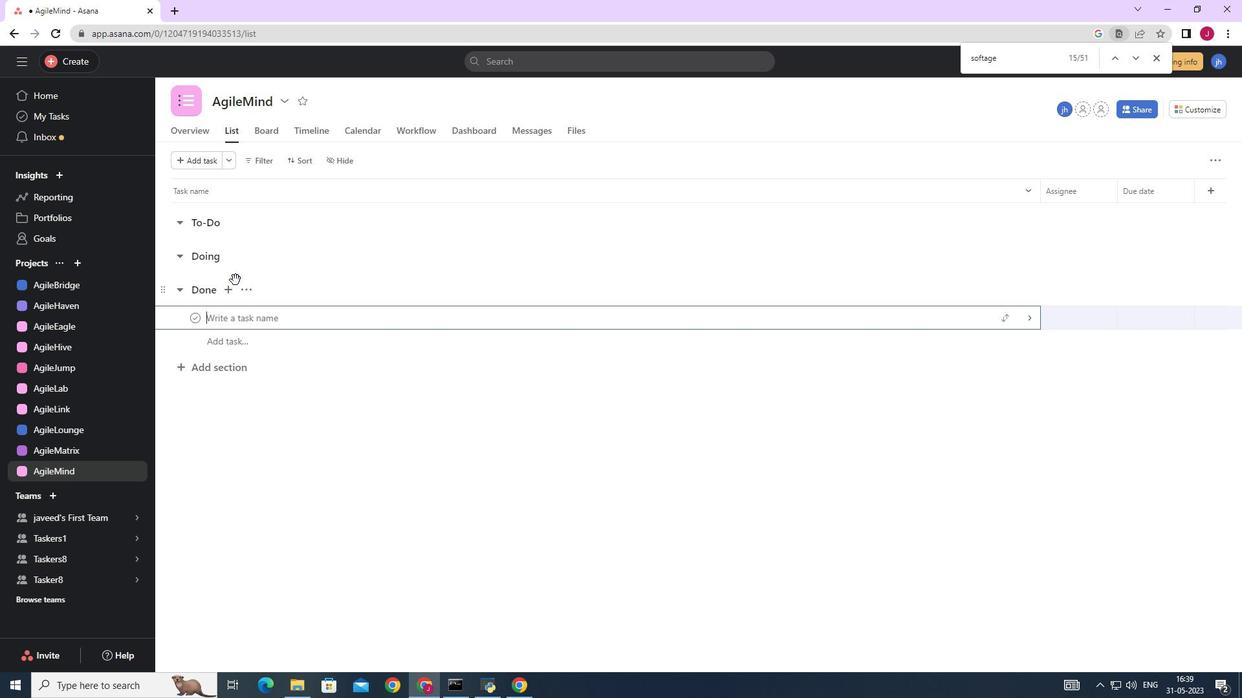 
